 Task: Look for space in Kuala Terengganu, Malaysia from 6th September, 2023 to 10th September, 2023 for 1 adult in price range Rs.9000 to Rs.17000. Place can be private room with 1  bedroom having 1 bed and 1 bathroom. Property type can be house, flat, guest house, hotel. Booking option can be shelf check-in. Required host language is English.
Action: Mouse moved to (479, 98)
Screenshot: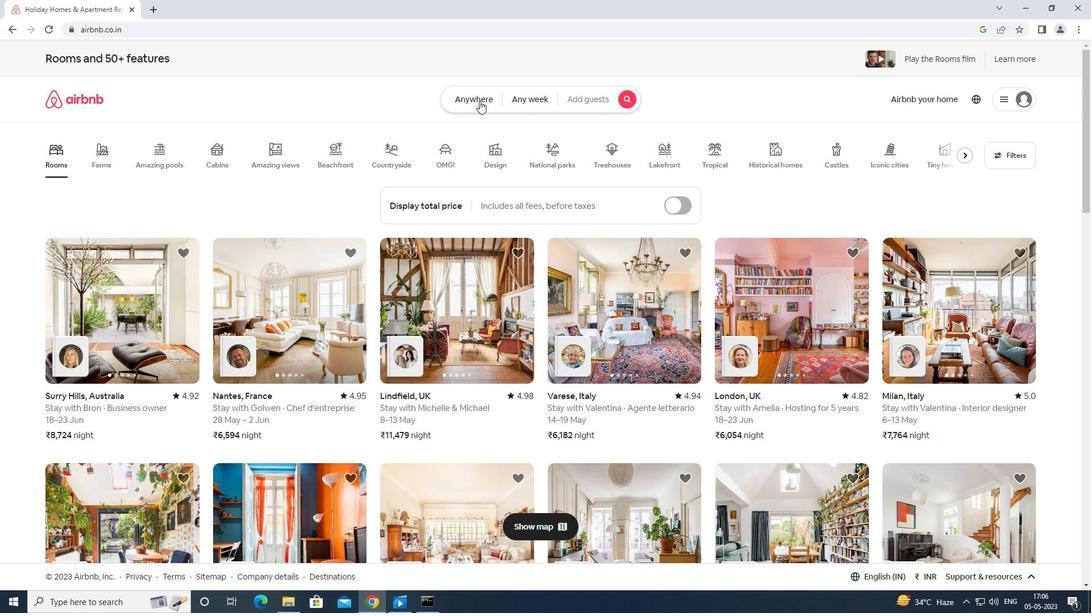 
Action: Mouse pressed left at (479, 98)
Screenshot: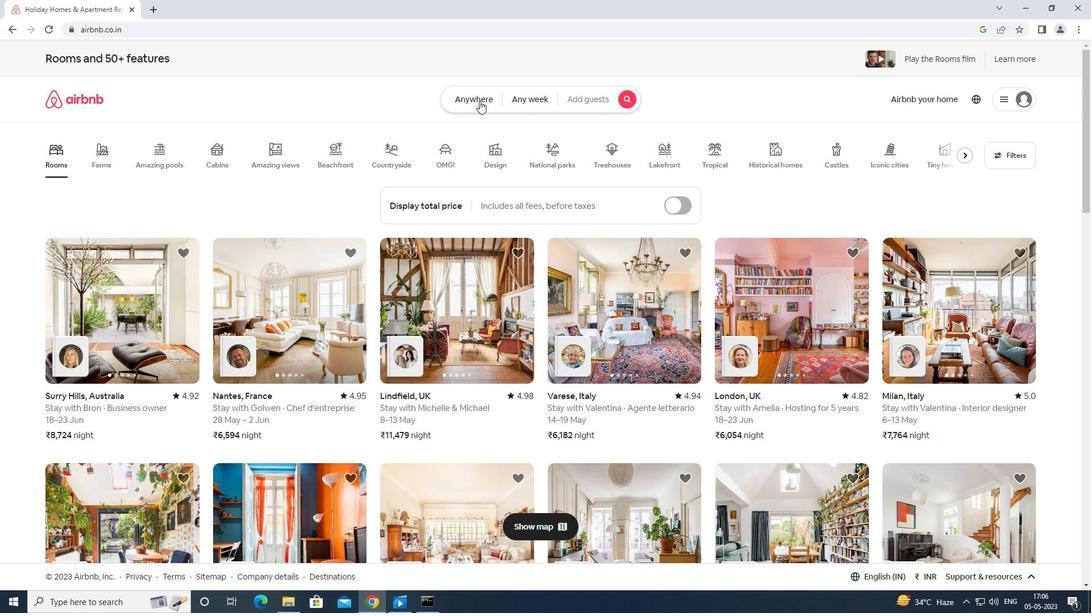 
Action: Mouse moved to (438, 148)
Screenshot: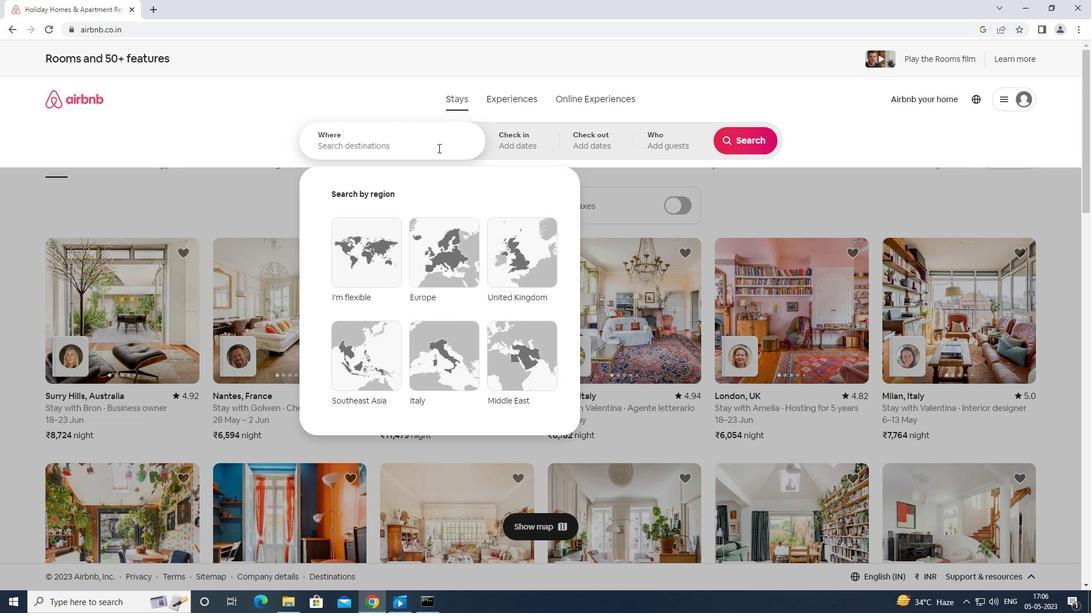 
Action: Mouse pressed left at (438, 148)
Screenshot: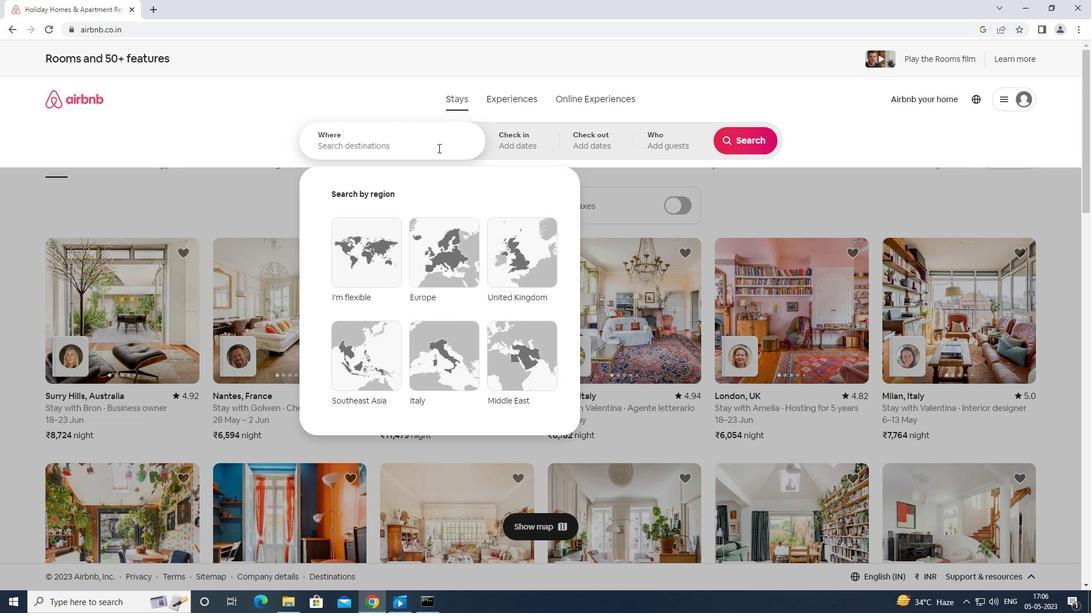 
Action: Mouse moved to (434, 141)
Screenshot: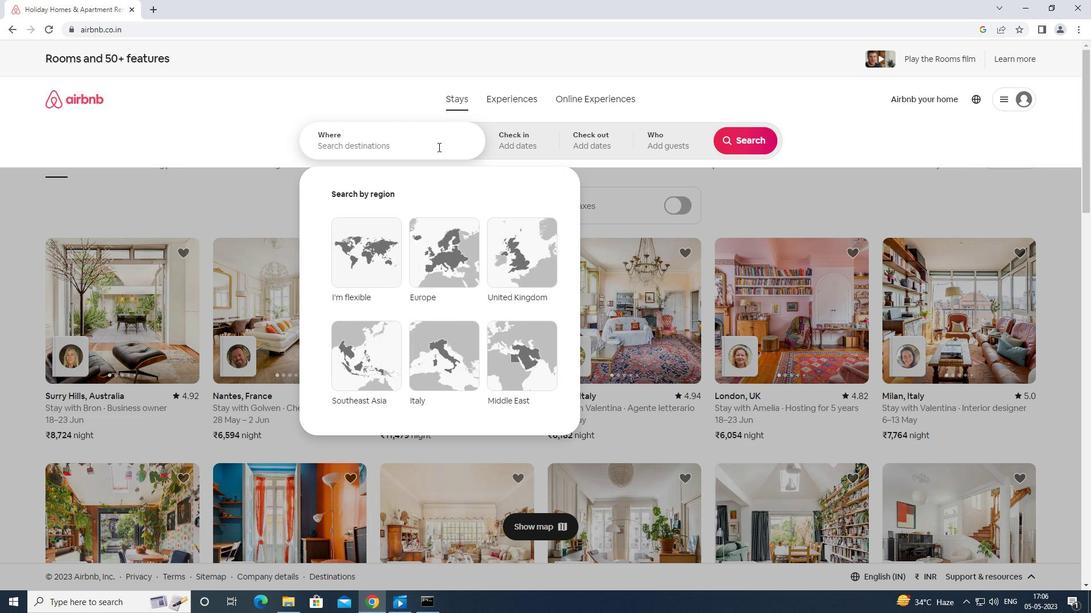
Action: Key pressed <Key.caps_lock>kuala<Key.space>terengguany<Key.backspace>u<Key.space>malaysia<Key.enter>
Screenshot: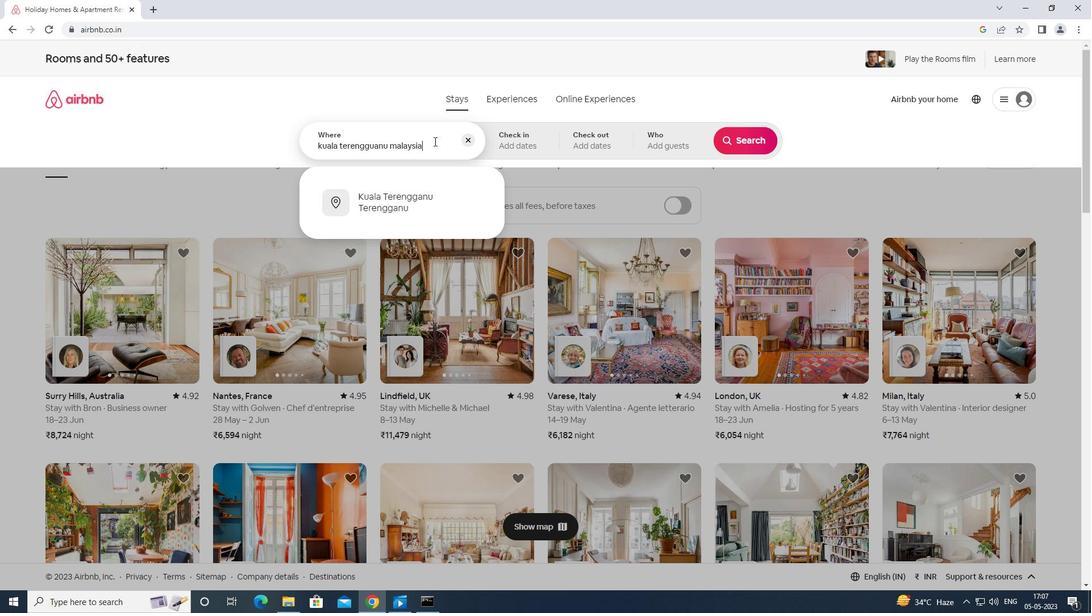 
Action: Mouse moved to (742, 234)
Screenshot: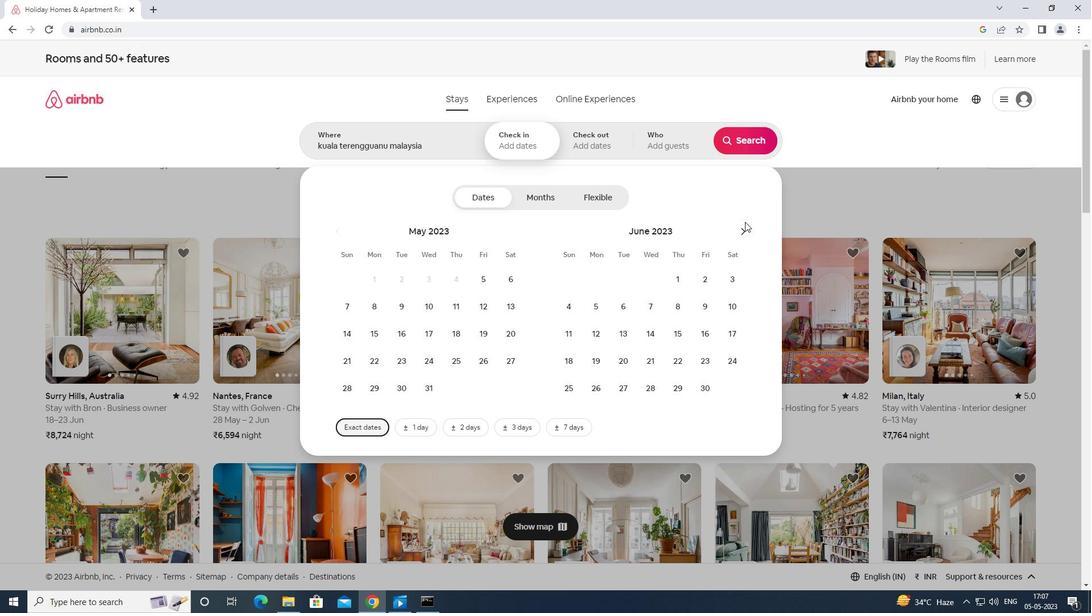 
Action: Mouse pressed left at (742, 234)
Screenshot: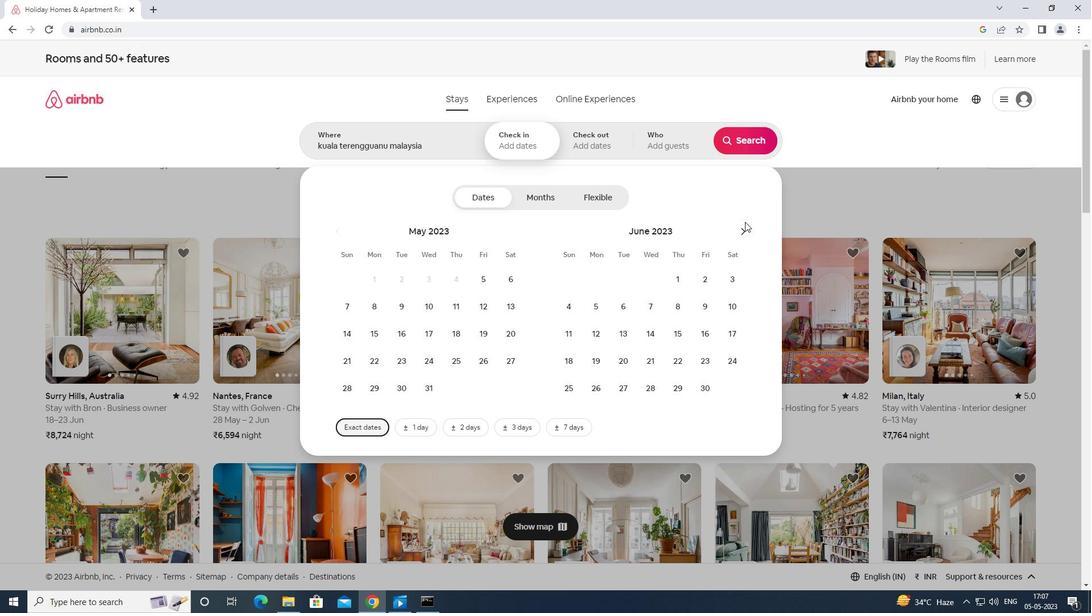 
Action: Mouse moved to (740, 235)
Screenshot: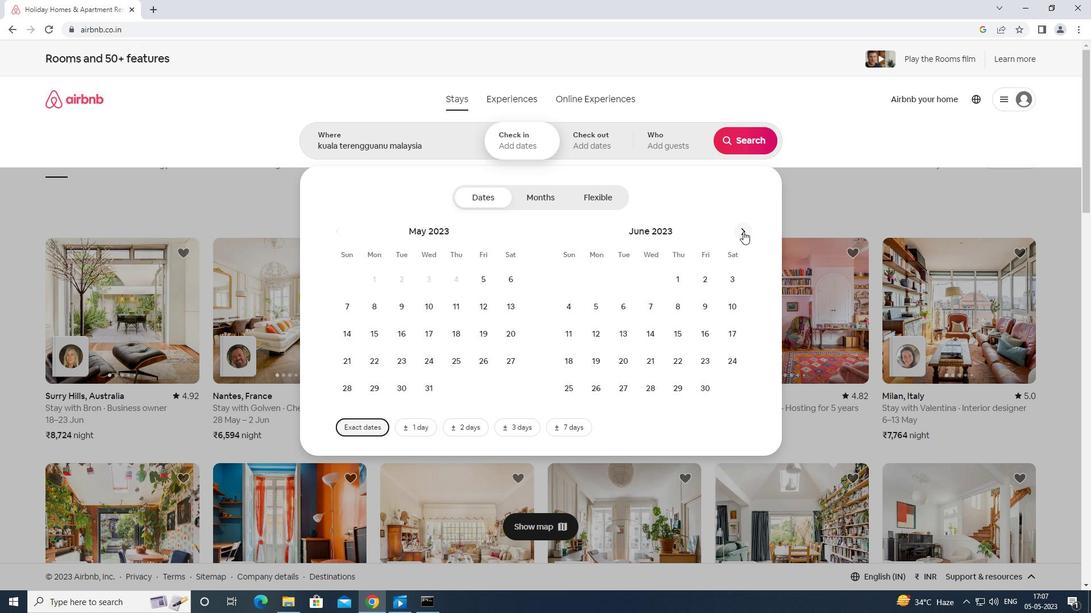 
Action: Mouse pressed left at (740, 235)
Screenshot: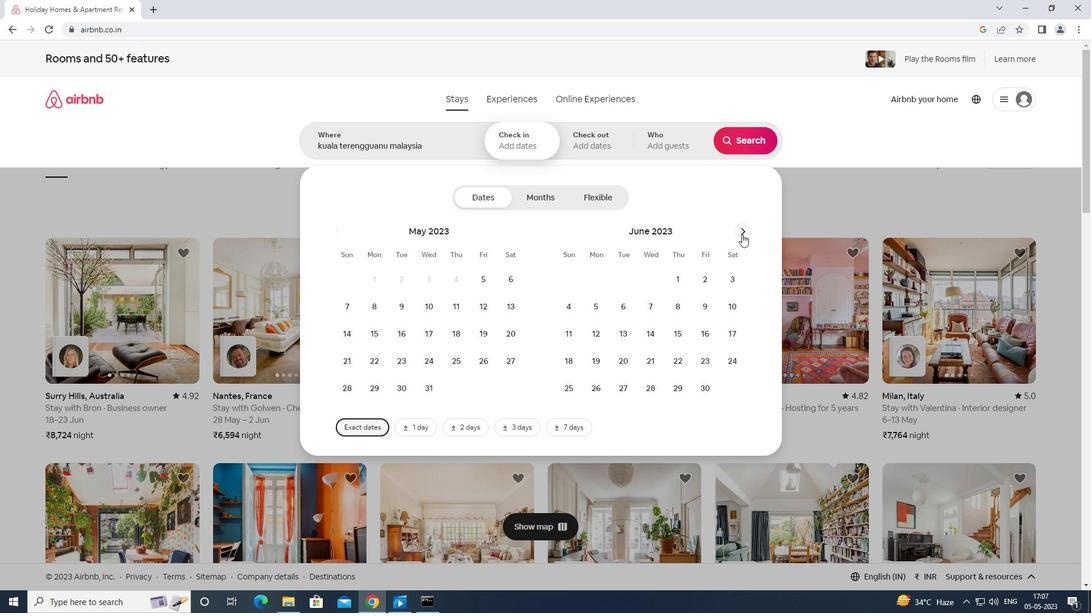 
Action: Mouse moved to (740, 233)
Screenshot: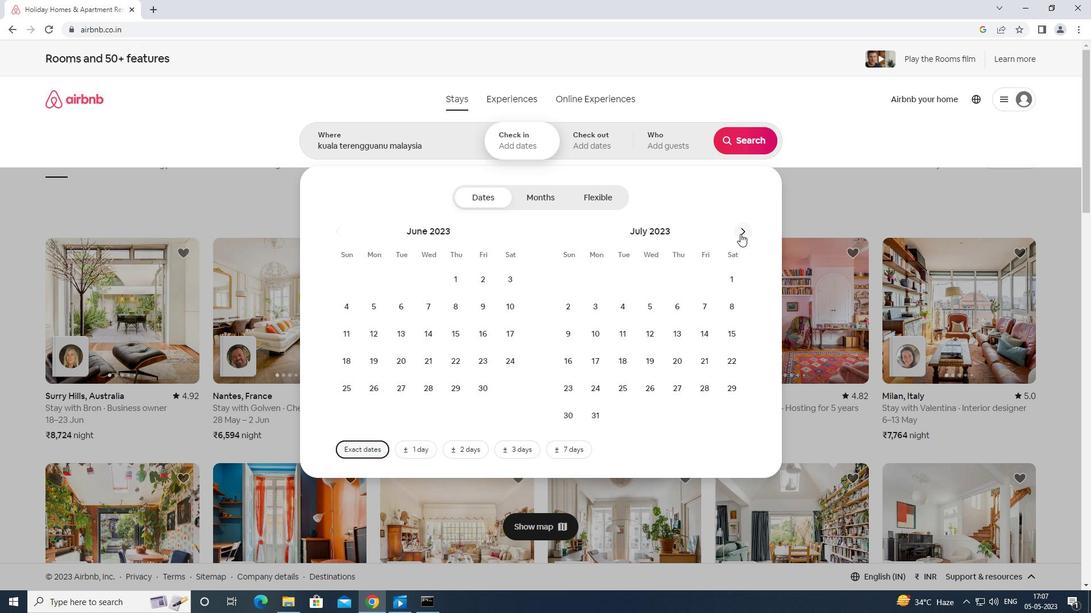 
Action: Mouse pressed left at (740, 233)
Screenshot: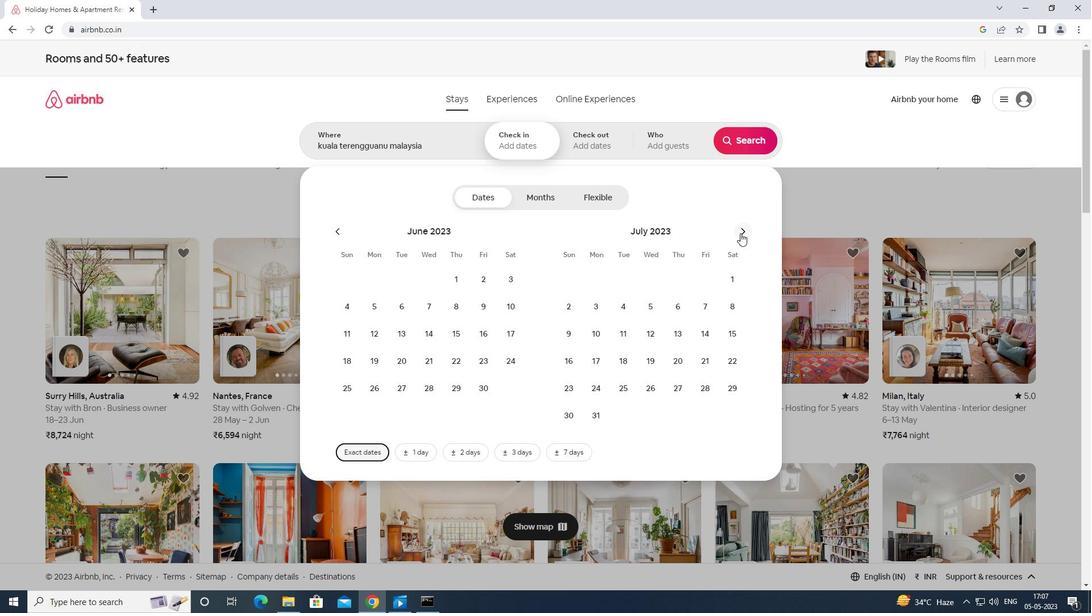 
Action: Mouse moved to (741, 232)
Screenshot: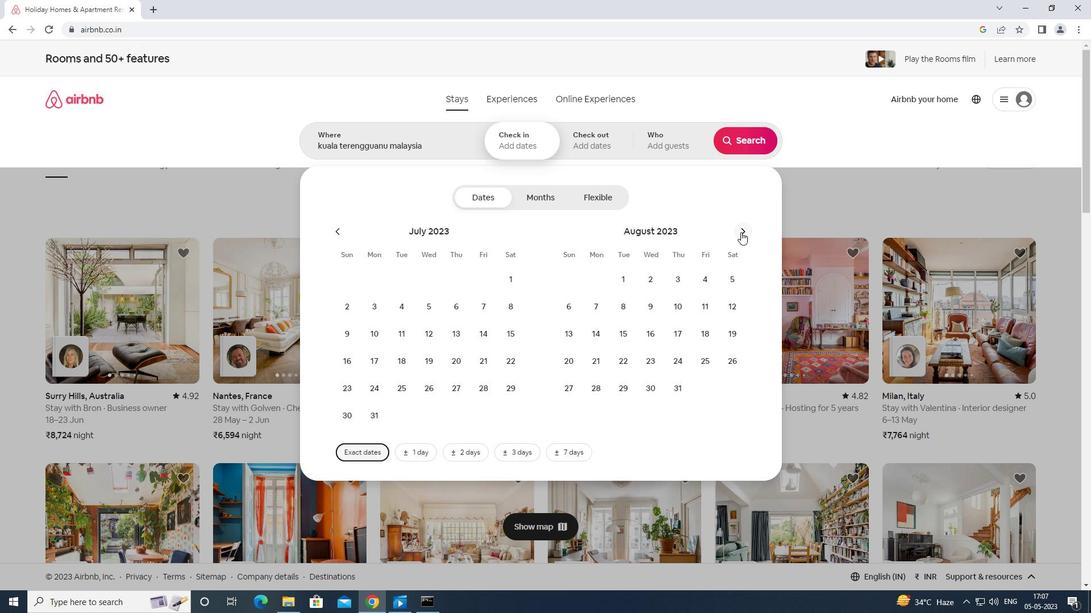 
Action: Mouse pressed left at (741, 232)
Screenshot: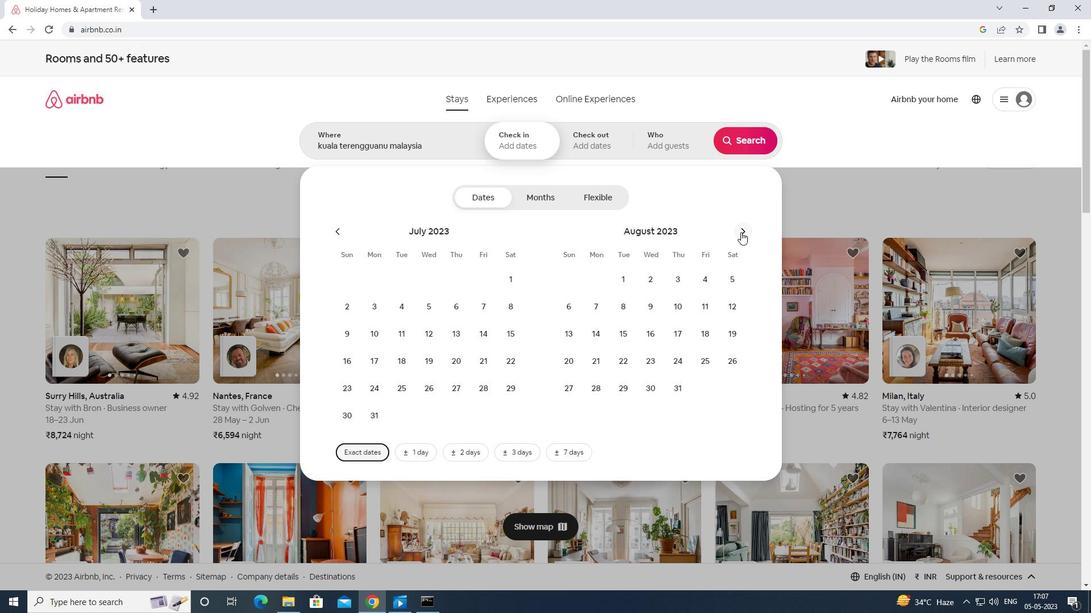 
Action: Mouse moved to (651, 305)
Screenshot: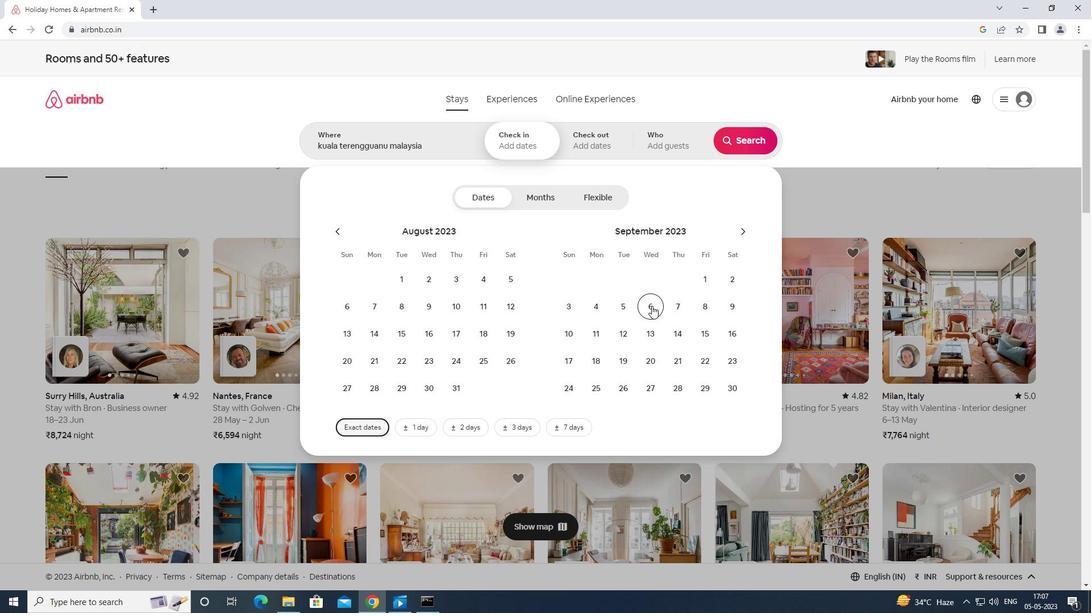 
Action: Mouse pressed left at (651, 305)
Screenshot: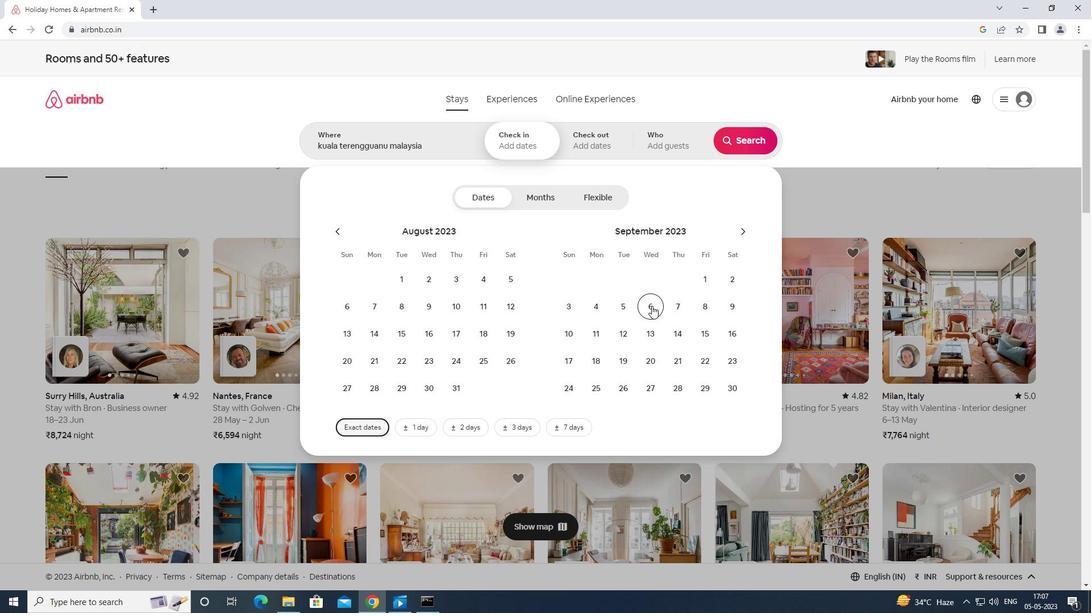 
Action: Mouse moved to (576, 326)
Screenshot: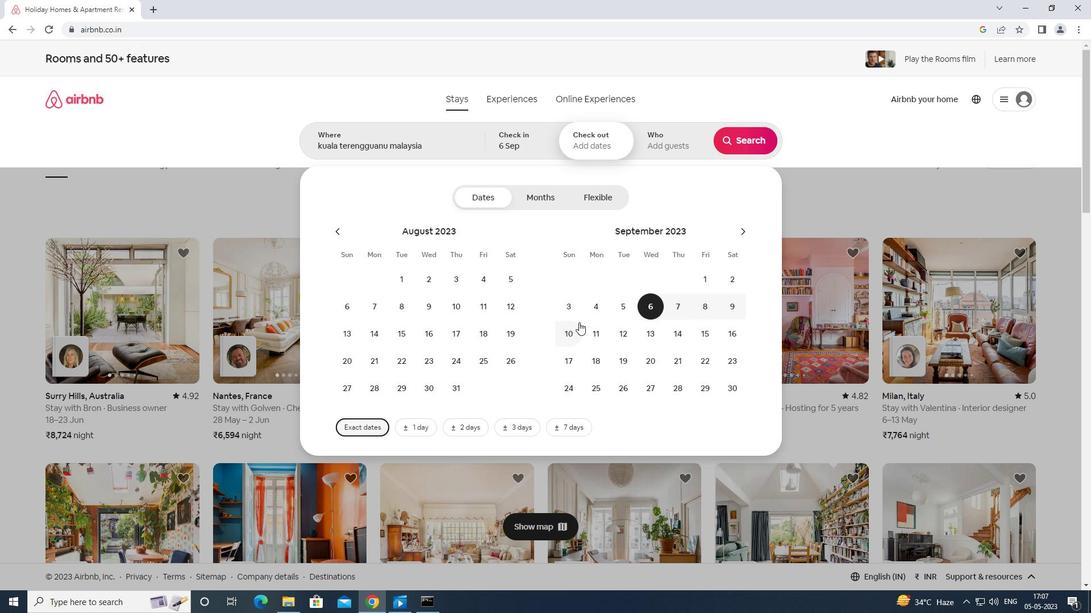 
Action: Mouse pressed left at (576, 326)
Screenshot: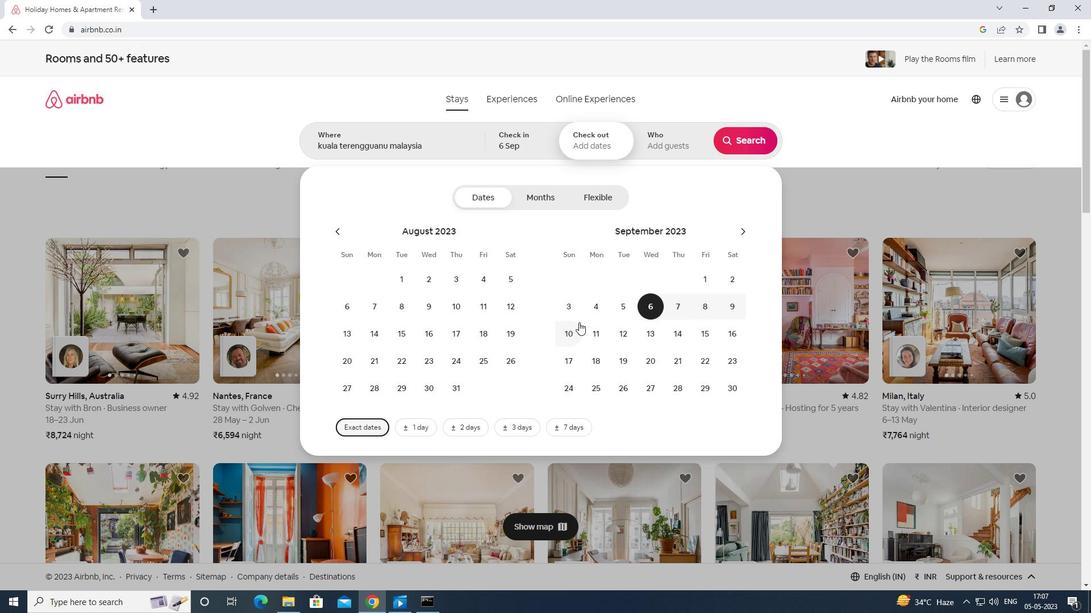 
Action: Mouse moved to (676, 144)
Screenshot: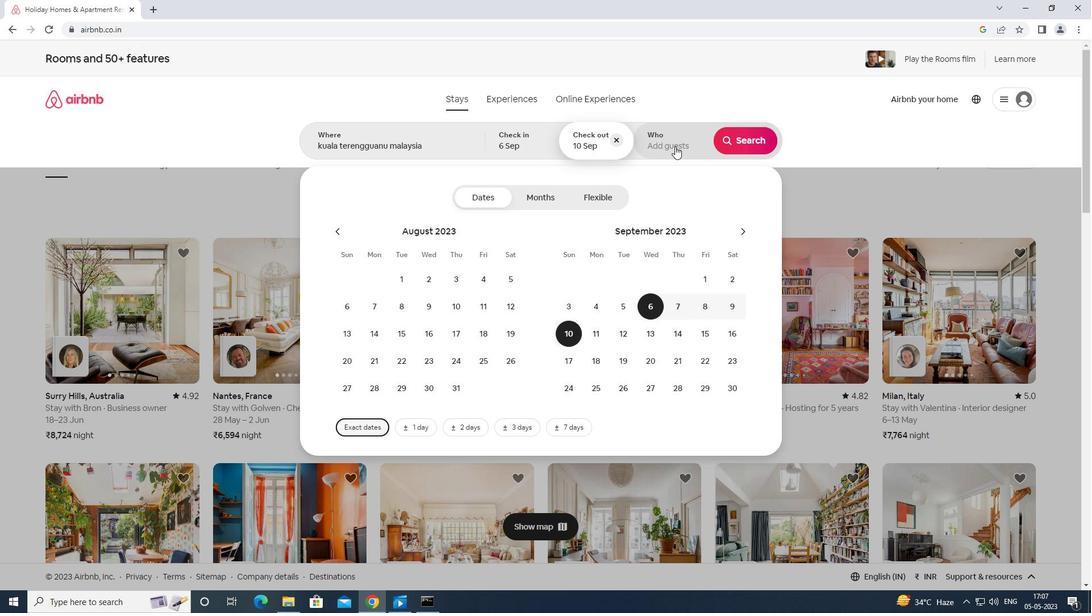 
Action: Mouse pressed left at (676, 144)
Screenshot: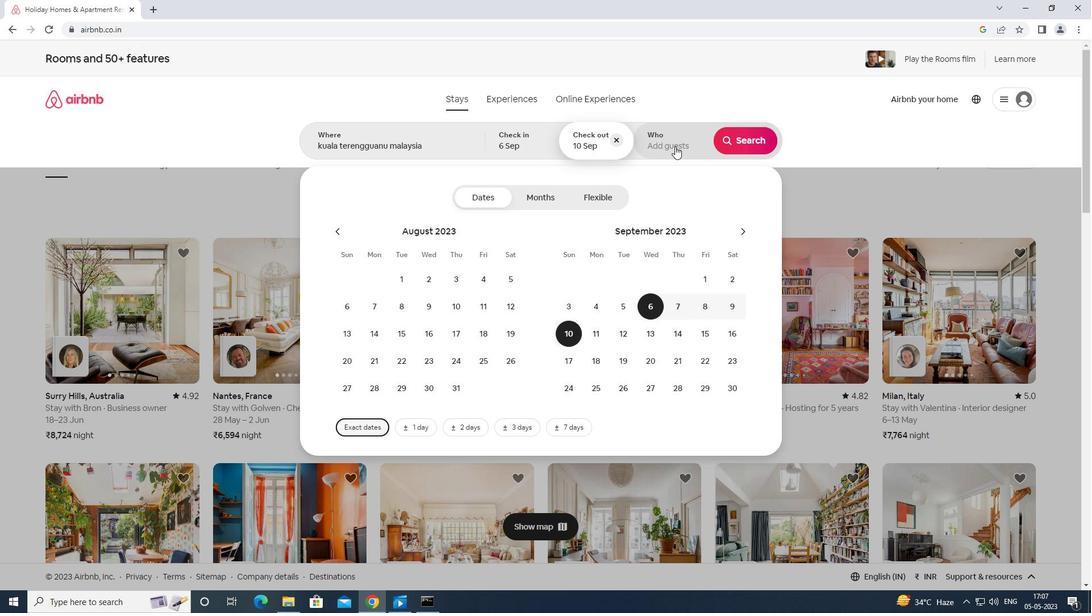 
Action: Mouse moved to (749, 200)
Screenshot: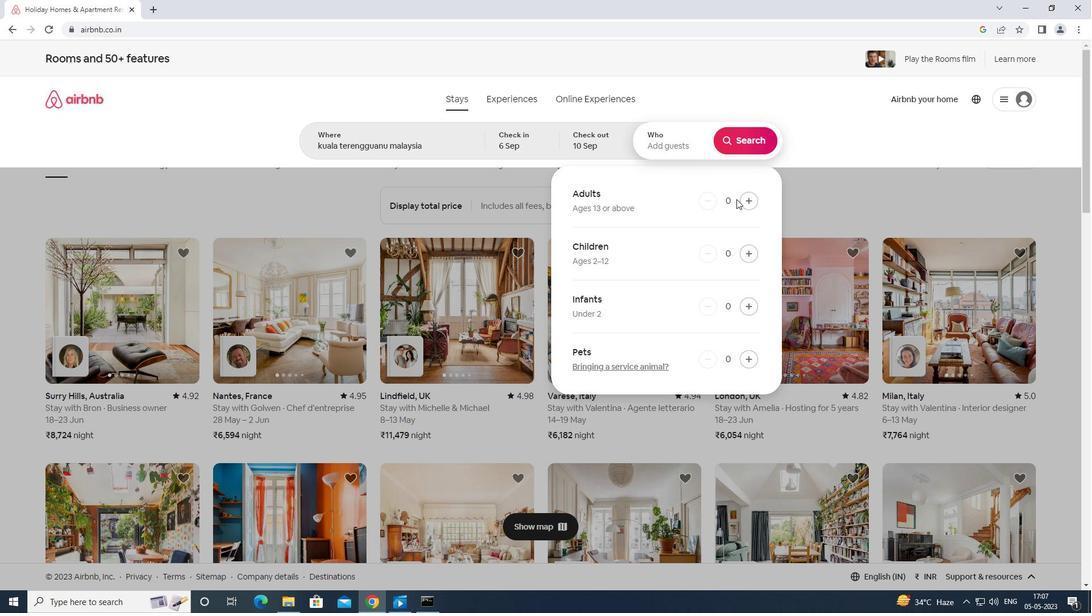 
Action: Mouse pressed left at (749, 200)
Screenshot: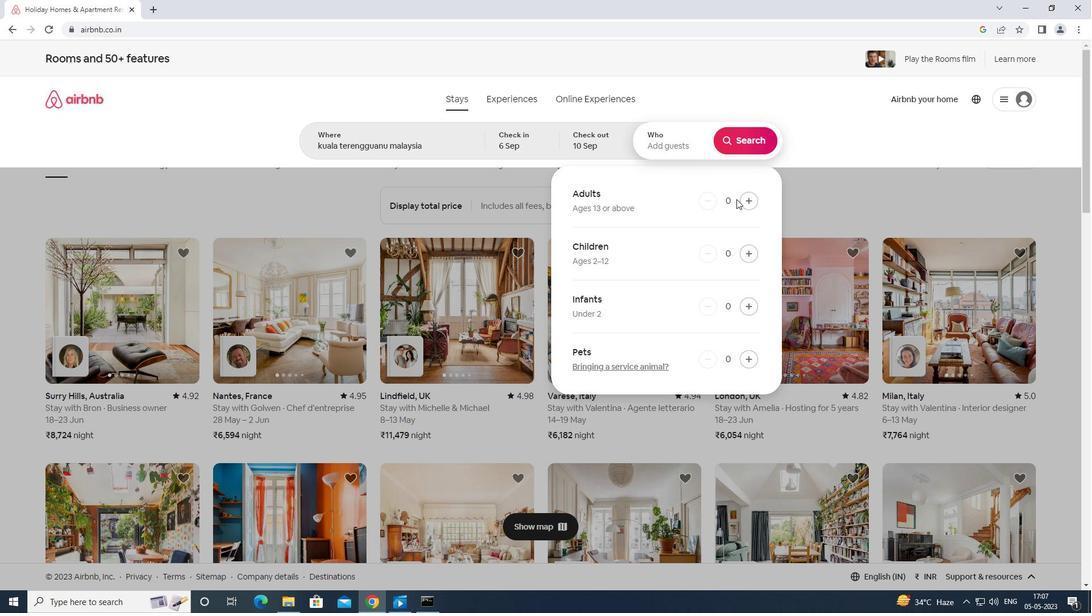 
Action: Mouse moved to (754, 140)
Screenshot: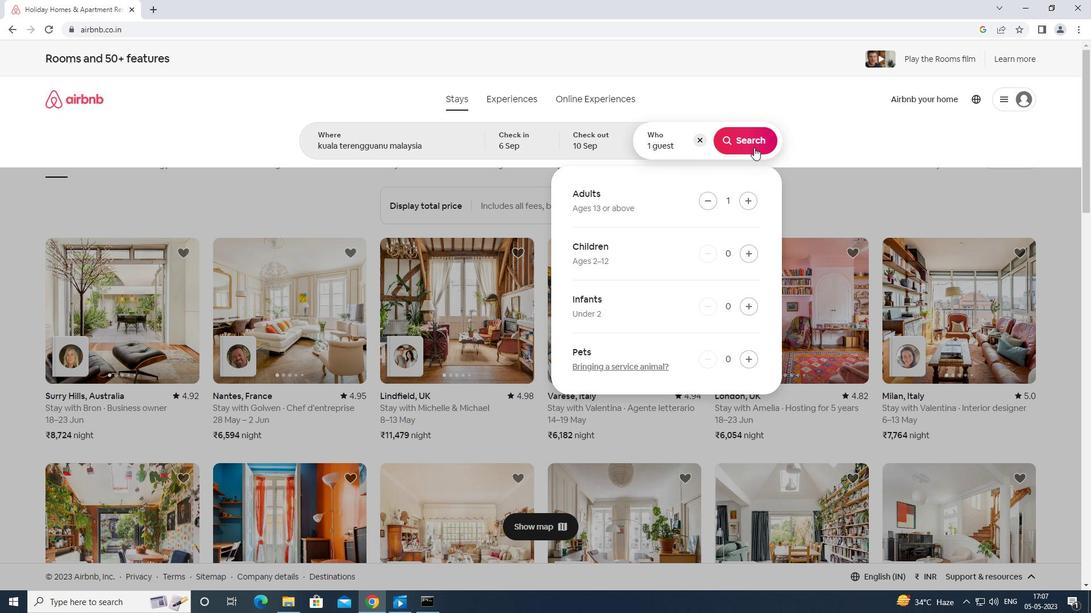 
Action: Mouse pressed left at (754, 140)
Screenshot: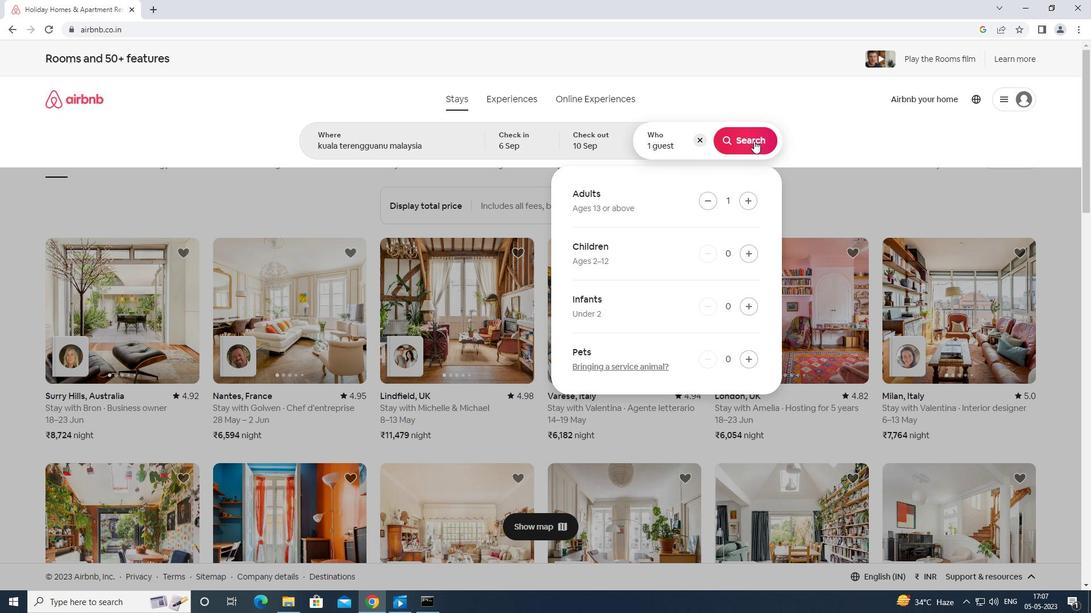 
Action: Mouse moved to (1036, 103)
Screenshot: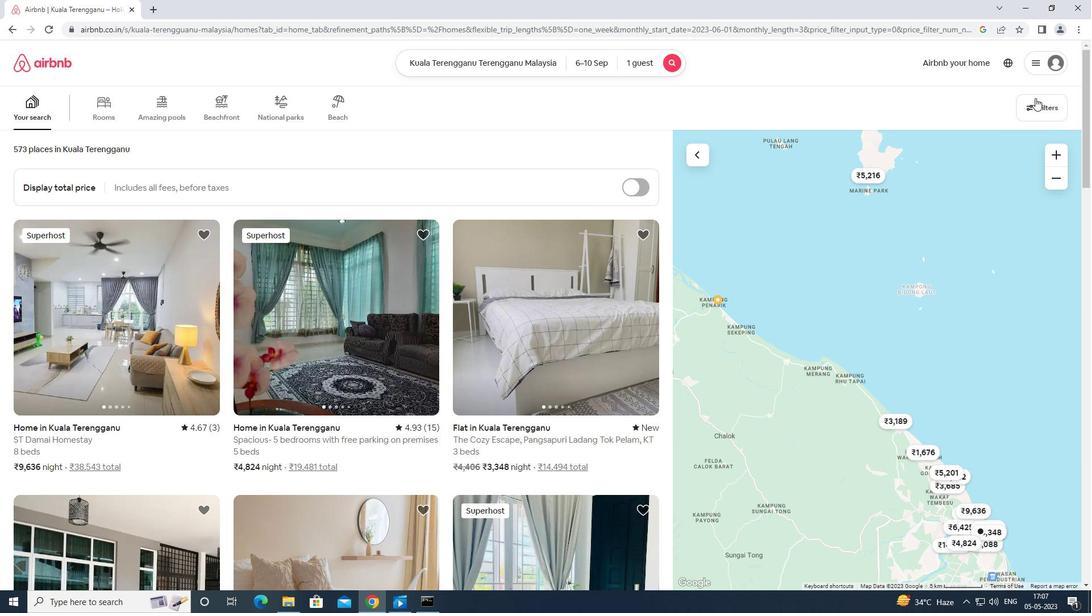 
Action: Mouse pressed left at (1036, 103)
Screenshot: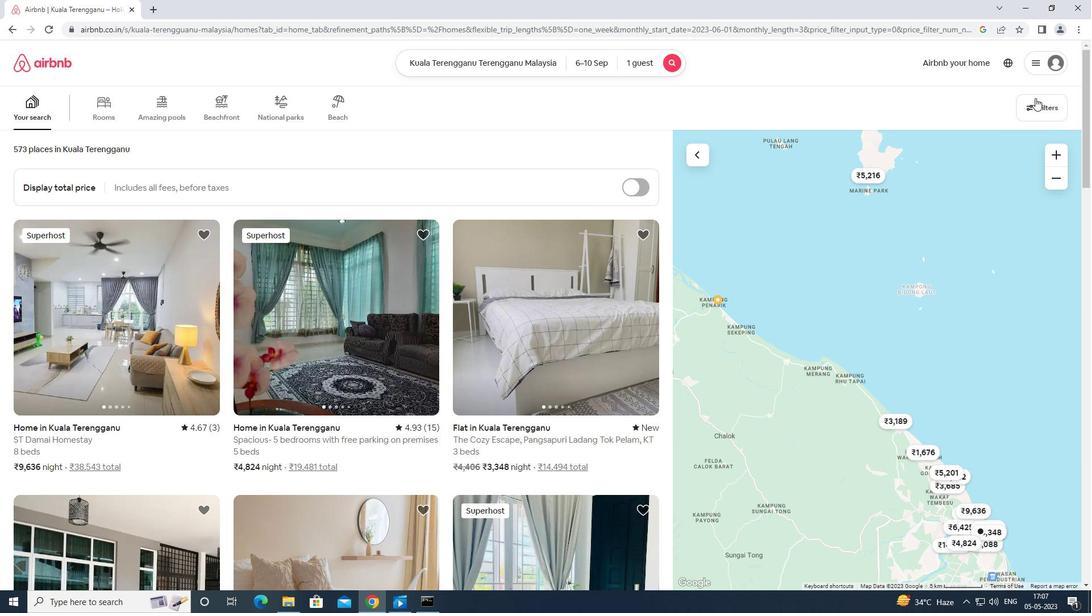 
Action: Mouse moved to (509, 373)
Screenshot: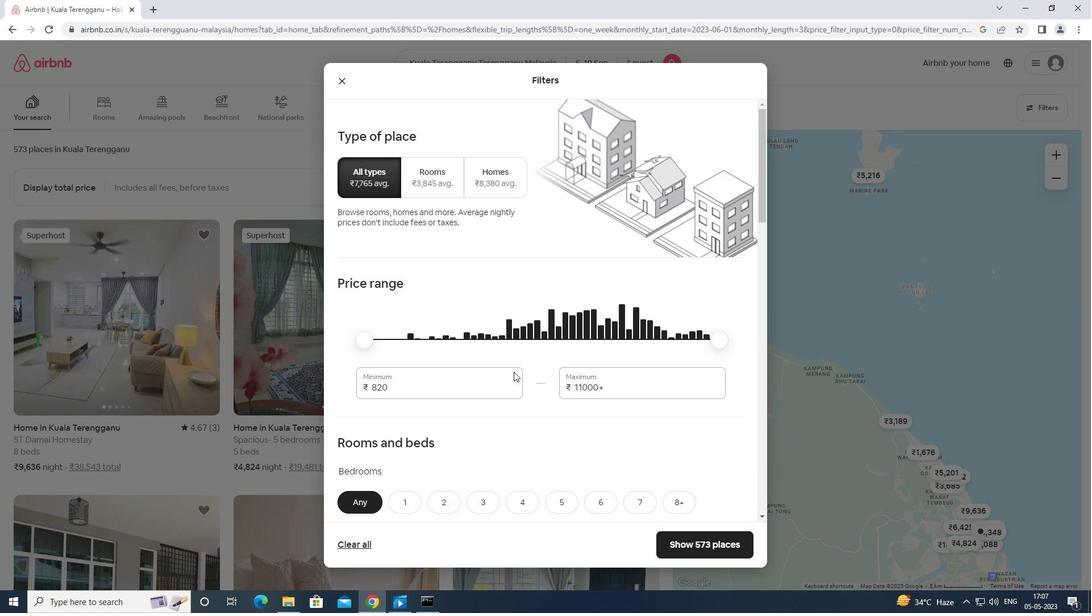 
Action: Mouse pressed left at (509, 373)
Screenshot: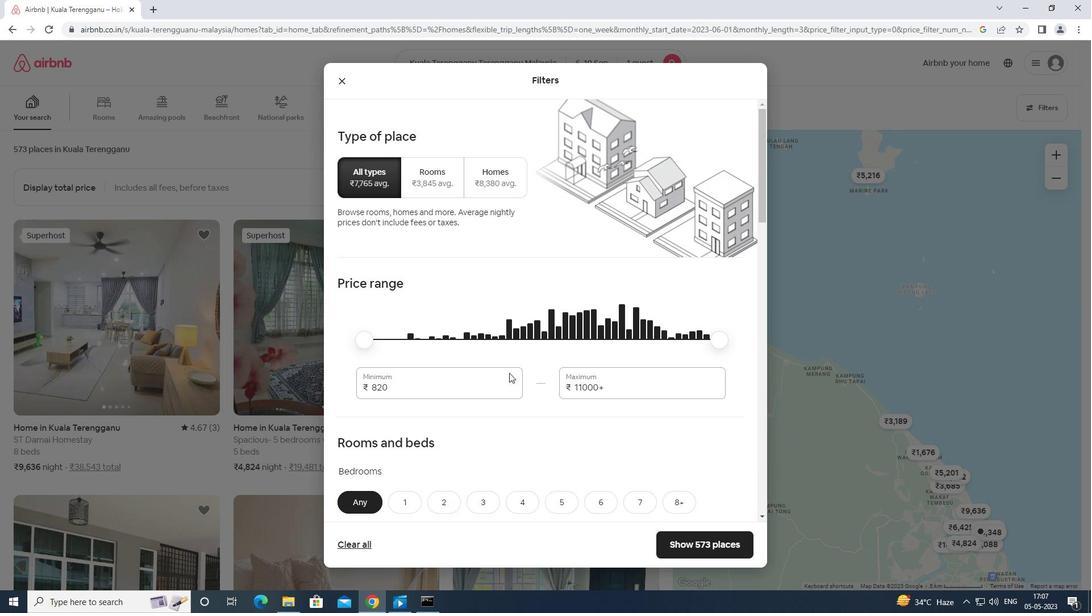 
Action: Mouse moved to (506, 357)
Screenshot: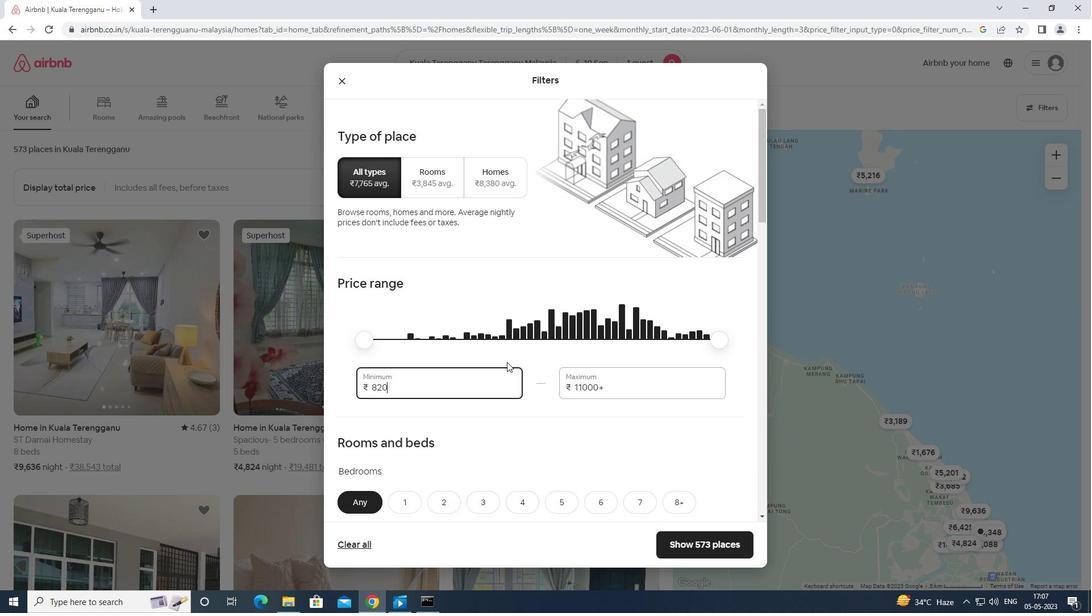 
Action: Key pressed <Key.backspace><Key.backspace><Key.backspace>900
Screenshot: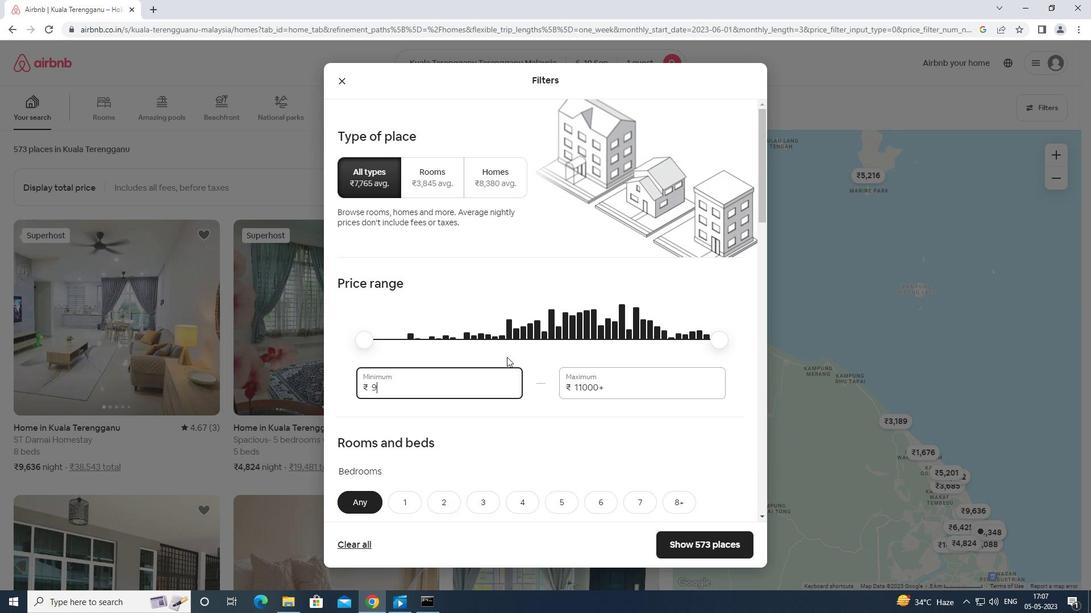 
Action: Mouse moved to (508, 356)
Screenshot: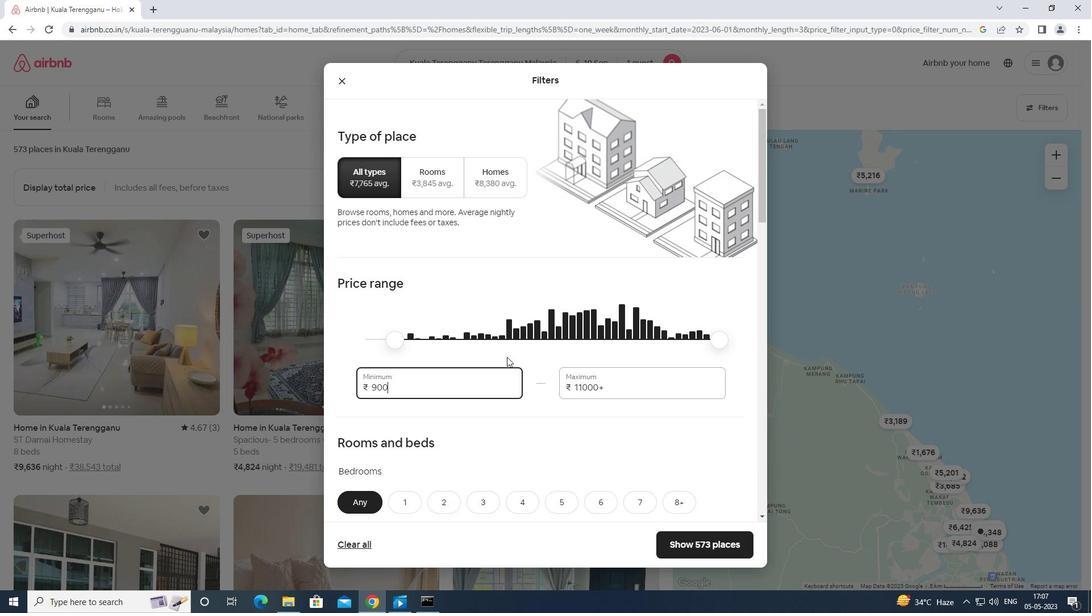 
Action: Key pressed 0
Screenshot: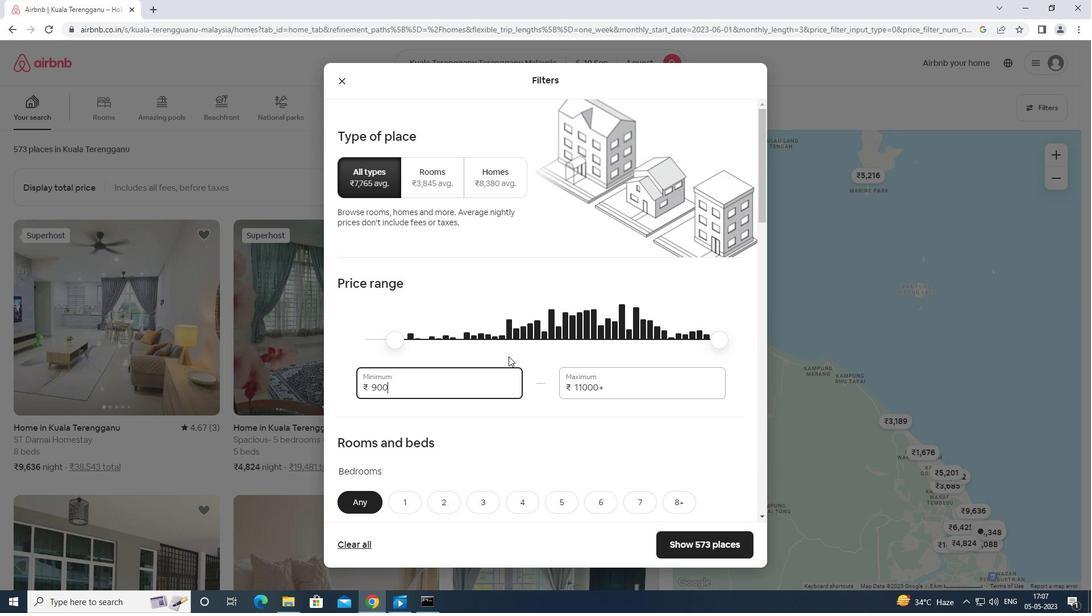 
Action: Mouse moved to (620, 376)
Screenshot: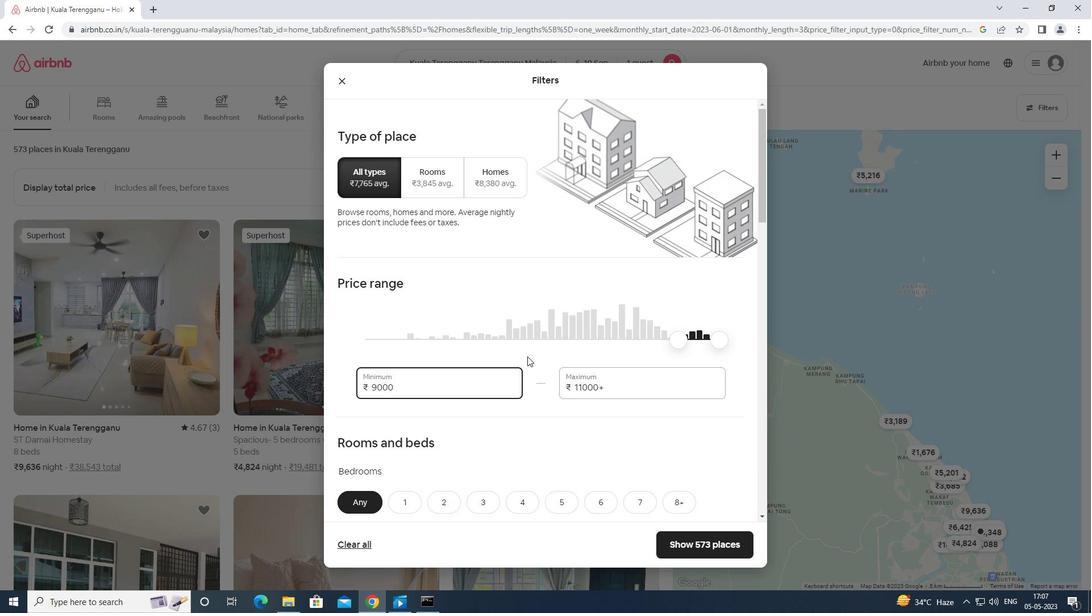 
Action: Mouse pressed left at (620, 376)
Screenshot: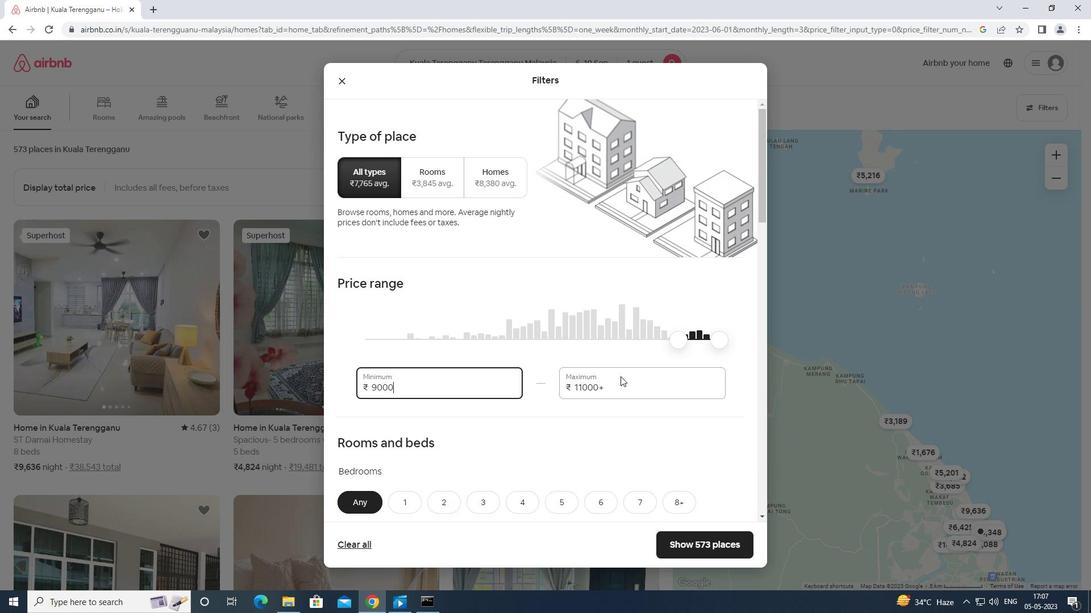 
Action: Key pressed <Key.backspace><Key.backspace><Key.backspace><Key.backspace><Key.backspace><Key.backspace><Key.backspace>17000
Screenshot: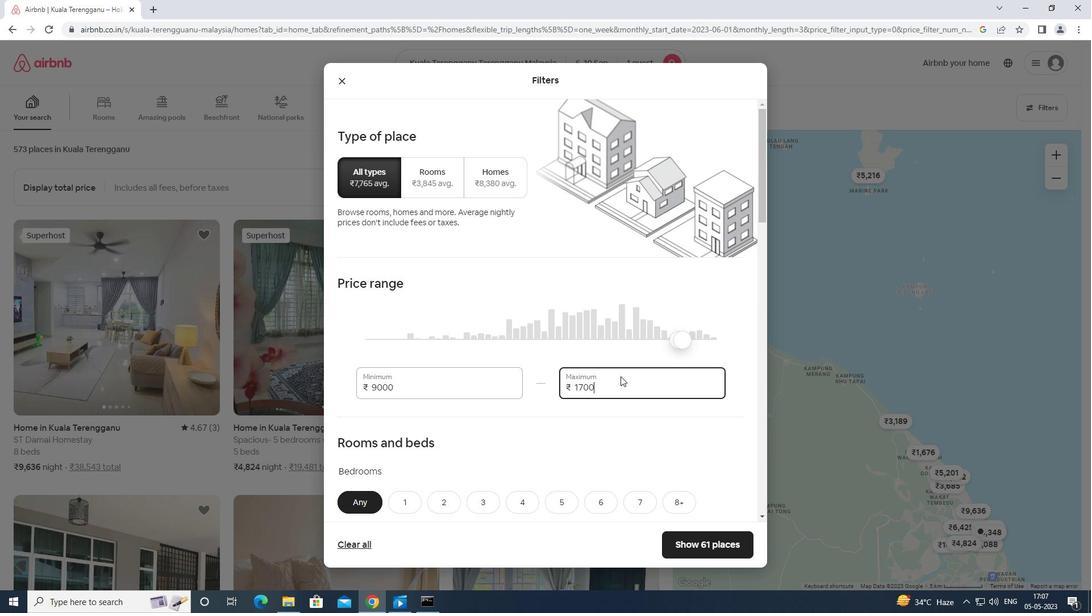
Action: Mouse moved to (613, 381)
Screenshot: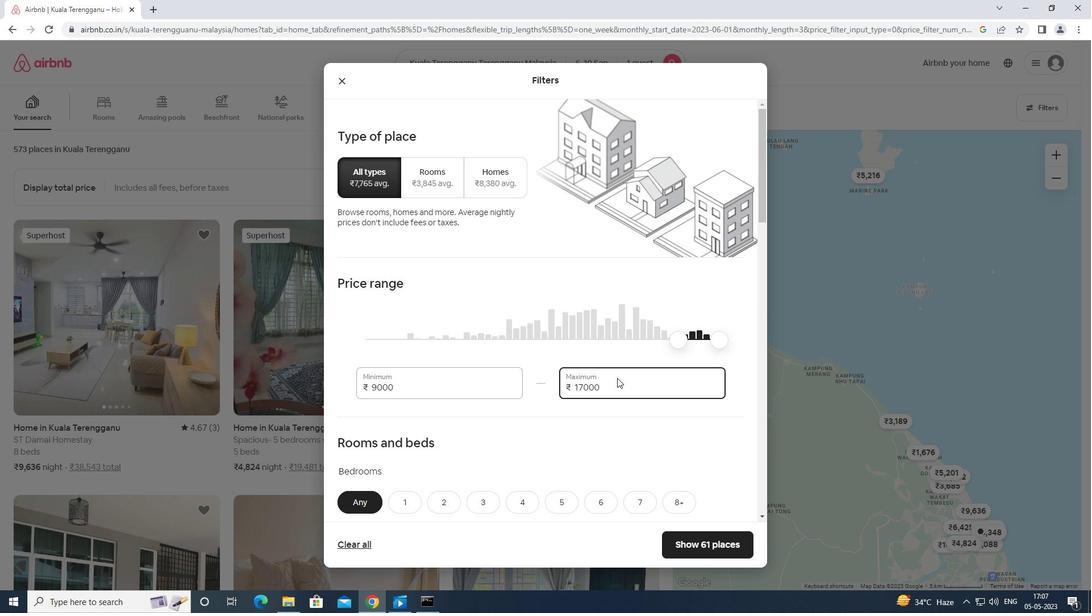
Action: Mouse scrolled (613, 380) with delta (0, 0)
Screenshot: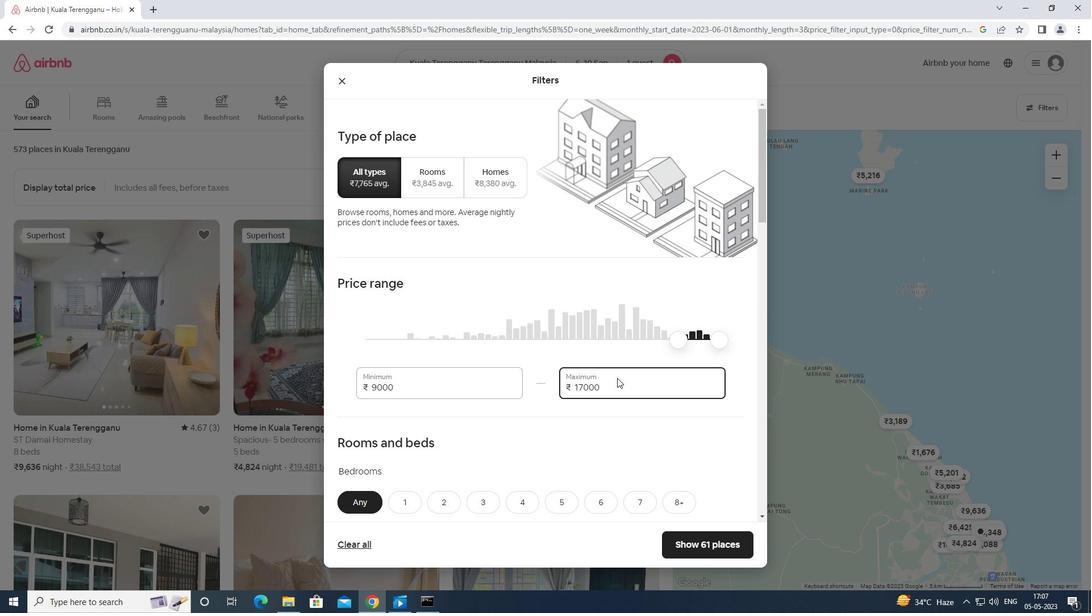 
Action: Mouse moved to (612, 382)
Screenshot: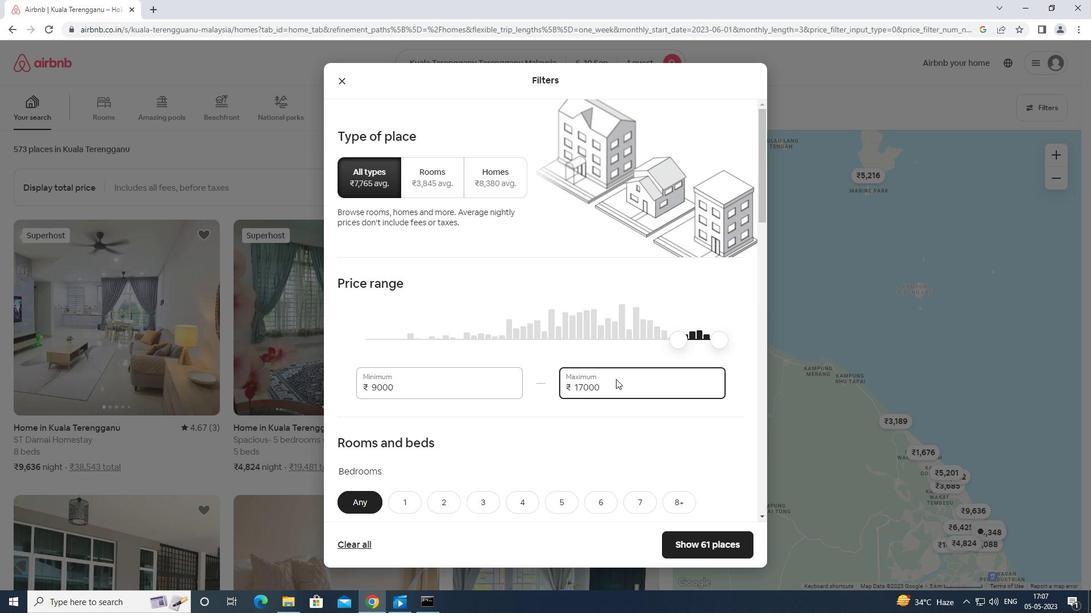 
Action: Mouse scrolled (612, 381) with delta (0, 0)
Screenshot: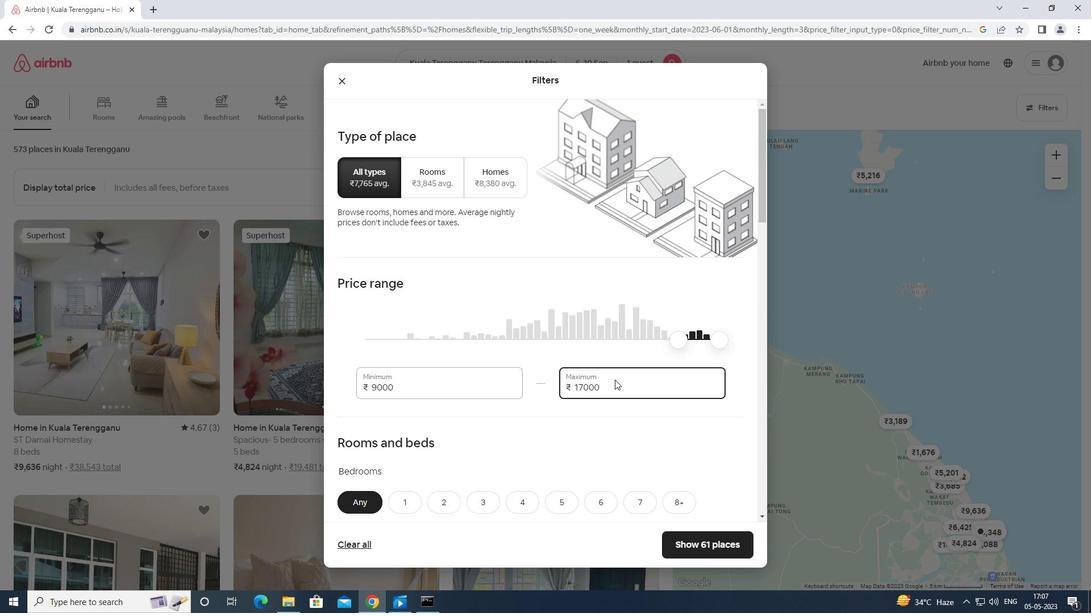 
Action: Mouse moved to (611, 383)
Screenshot: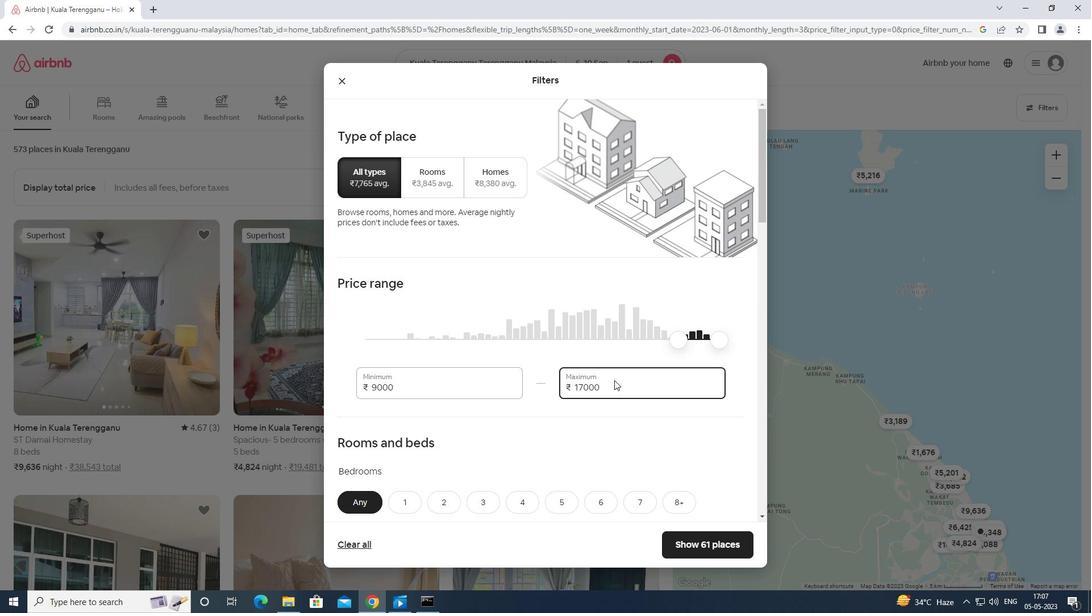 
Action: Mouse scrolled (611, 382) with delta (0, 0)
Screenshot: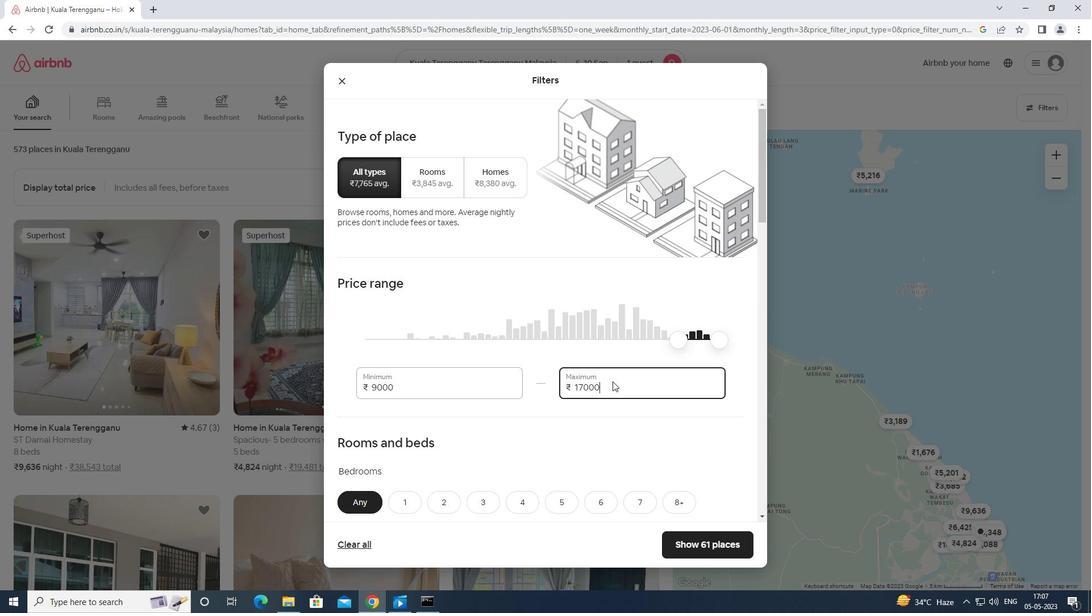 
Action: Mouse moved to (404, 327)
Screenshot: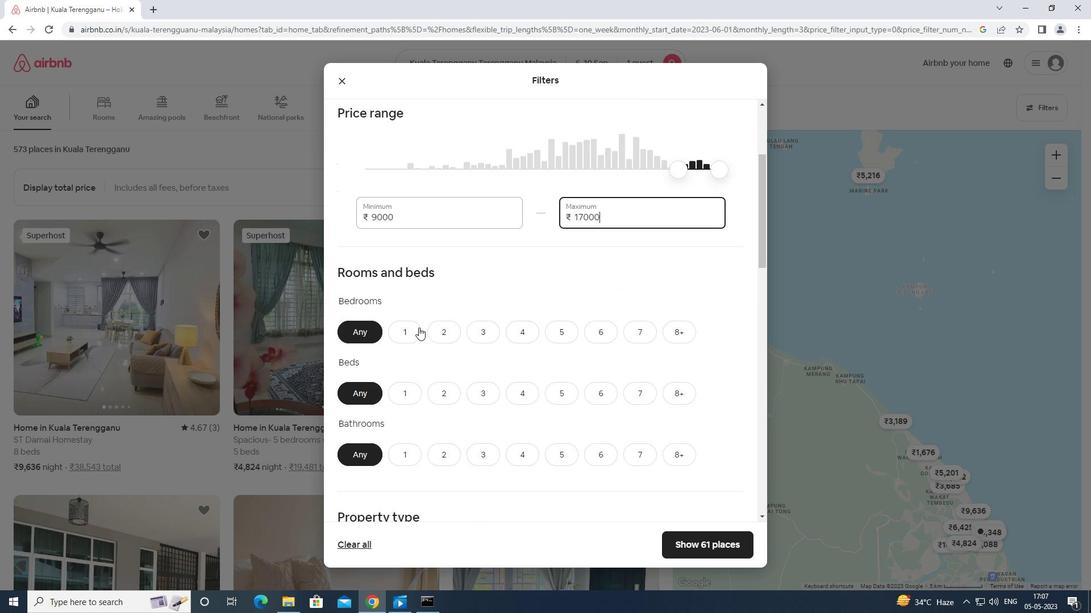 
Action: Mouse pressed left at (404, 327)
Screenshot: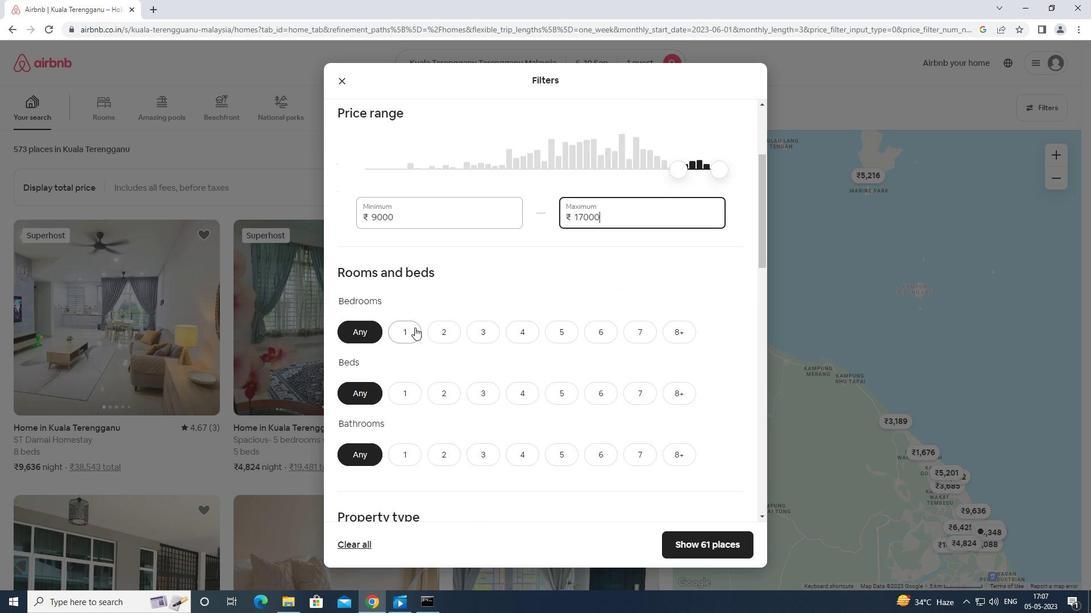 
Action: Mouse moved to (396, 392)
Screenshot: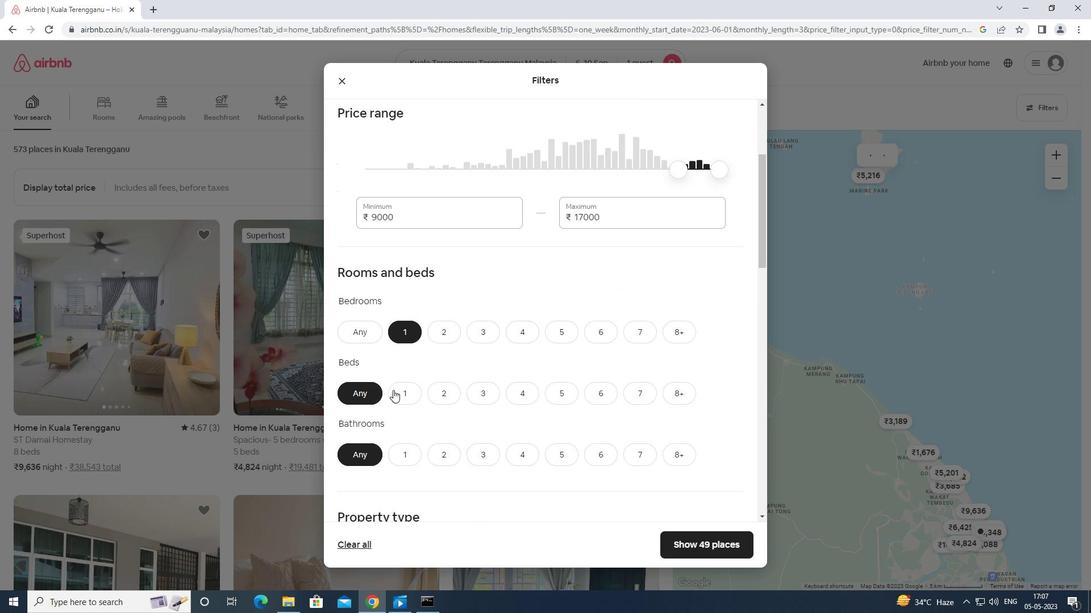 
Action: Mouse pressed left at (396, 392)
Screenshot: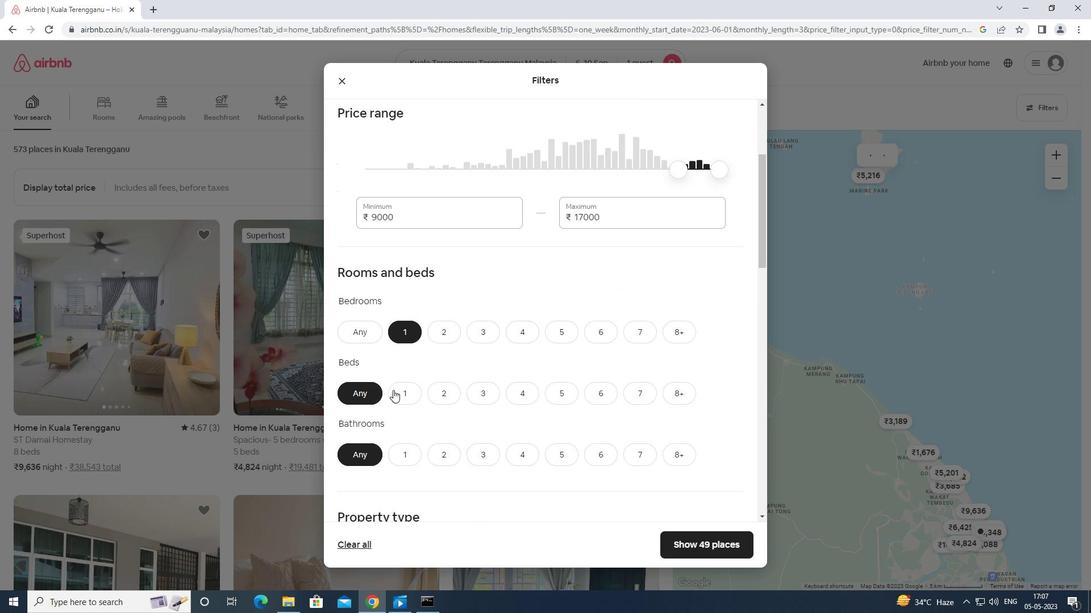 
Action: Mouse moved to (402, 448)
Screenshot: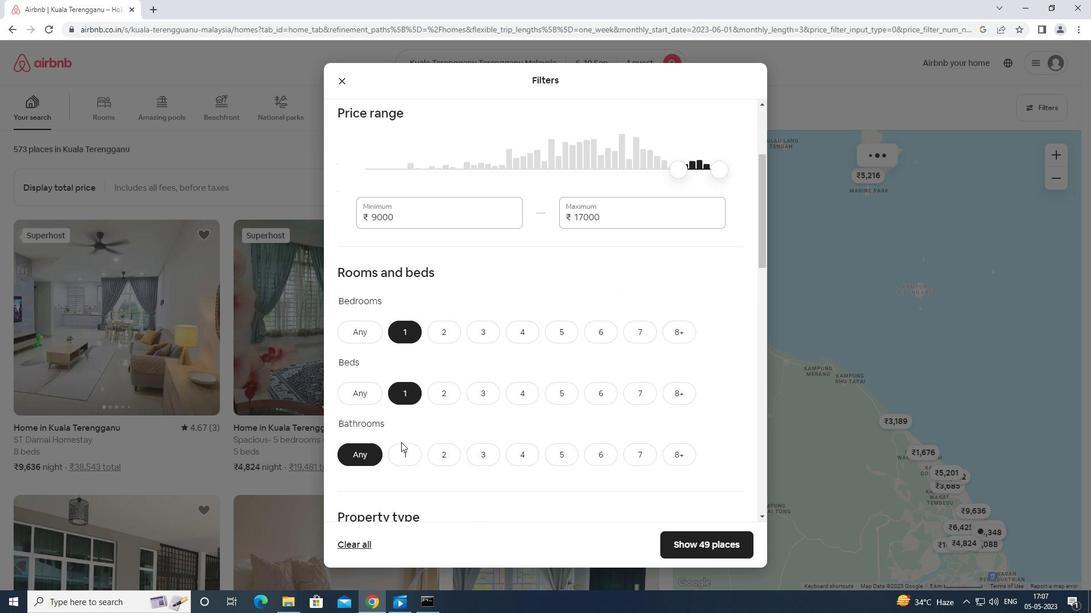 
Action: Mouse pressed left at (402, 448)
Screenshot: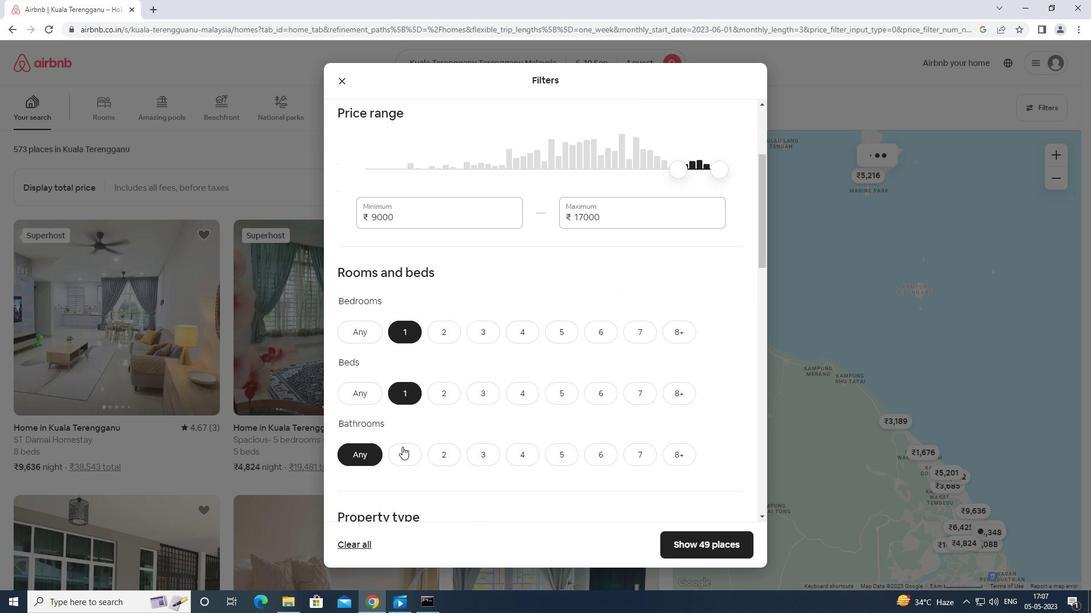 
Action: Mouse moved to (408, 447)
Screenshot: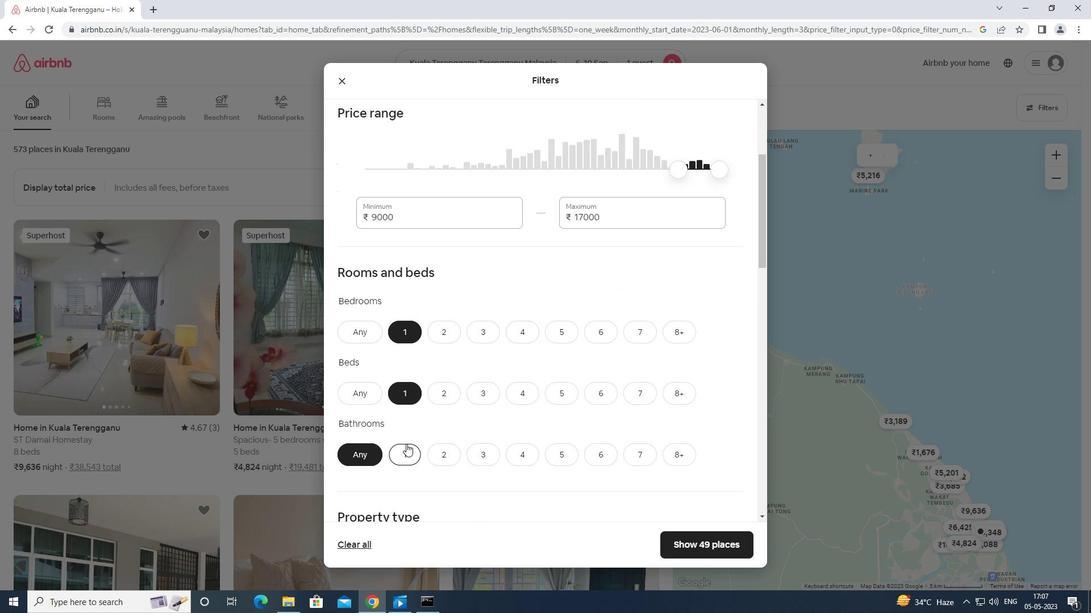 
Action: Mouse scrolled (408, 446) with delta (0, 0)
Screenshot: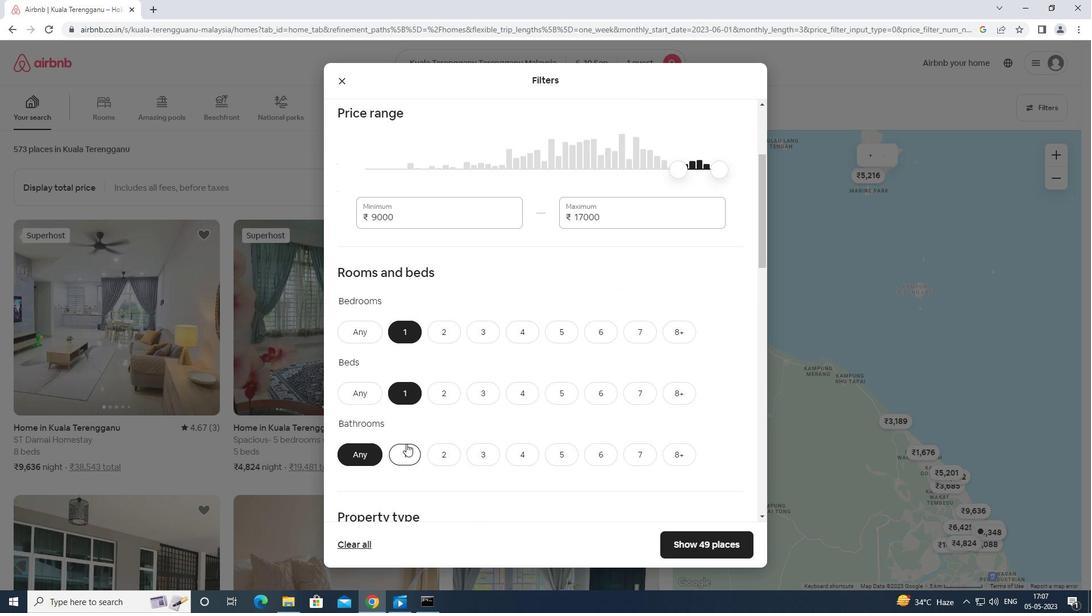 
Action: Mouse moved to (409, 448)
Screenshot: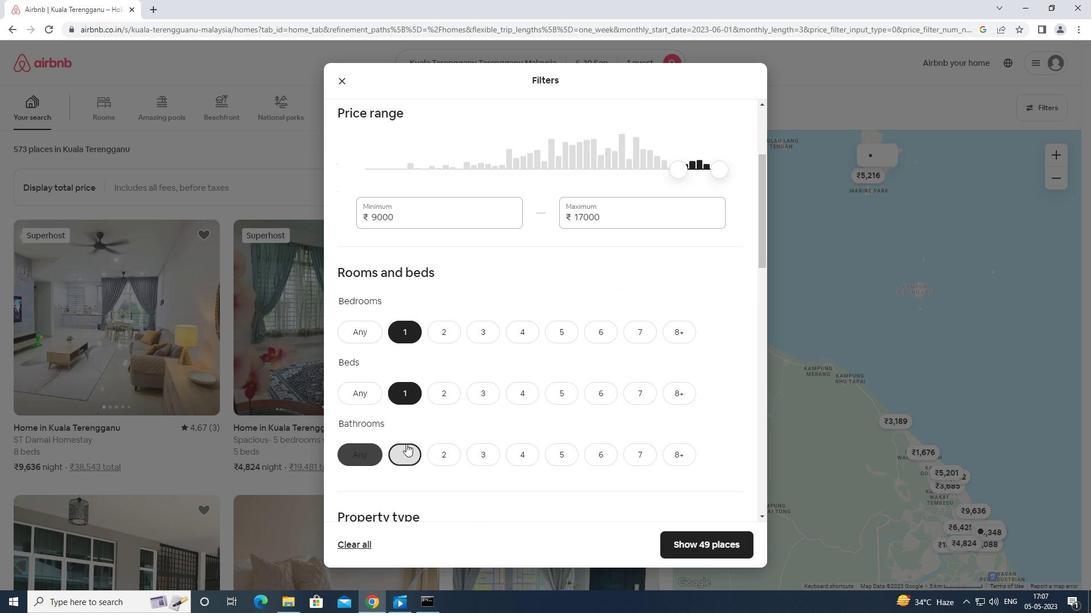 
Action: Mouse scrolled (409, 448) with delta (0, 0)
Screenshot: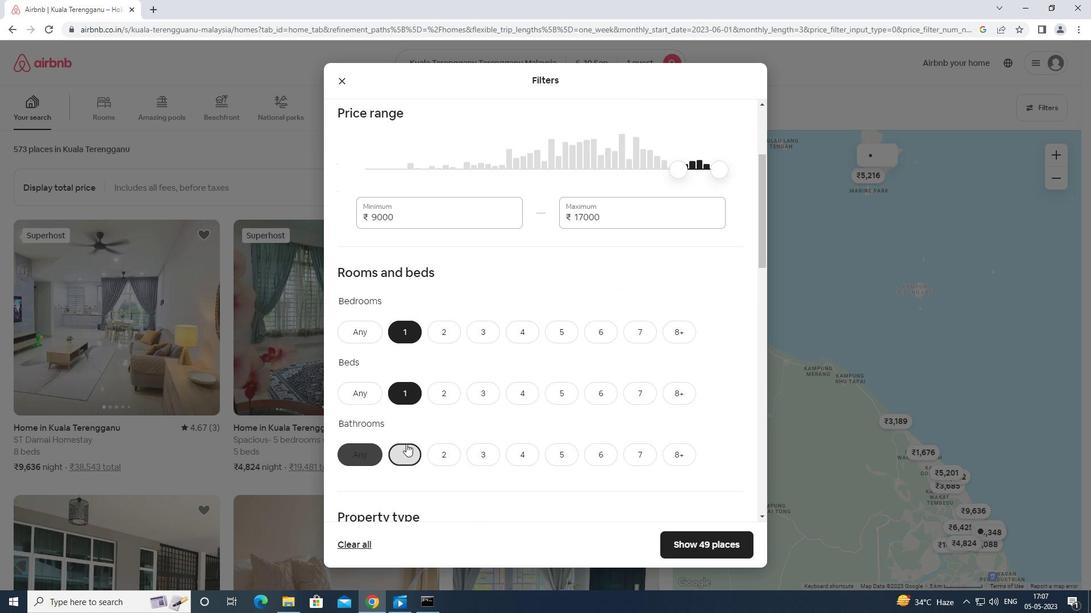 
Action: Mouse scrolled (409, 448) with delta (0, 0)
Screenshot: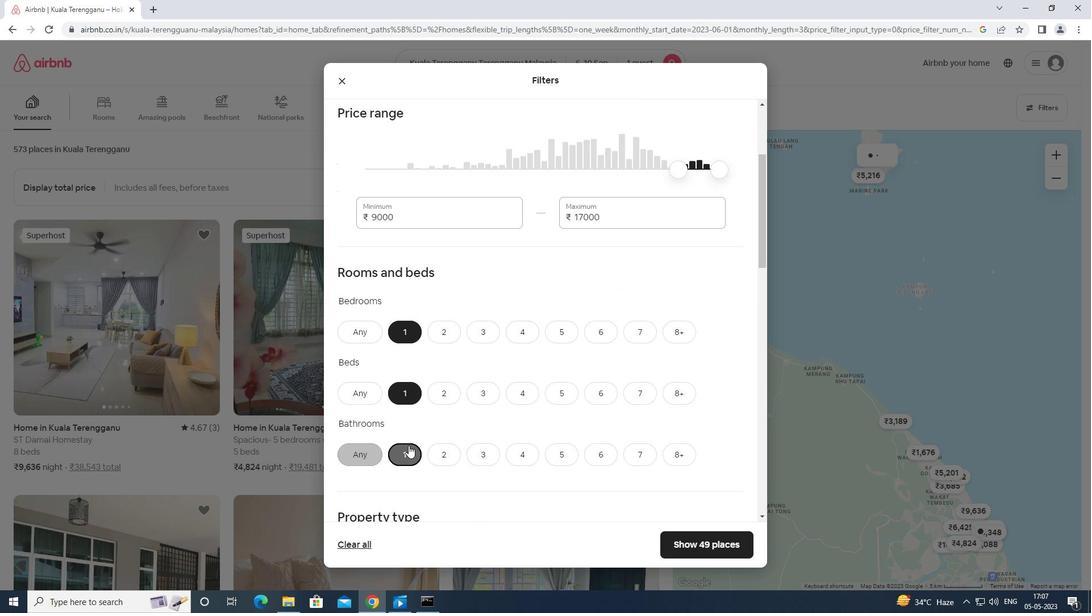 
Action: Mouse moved to (386, 412)
Screenshot: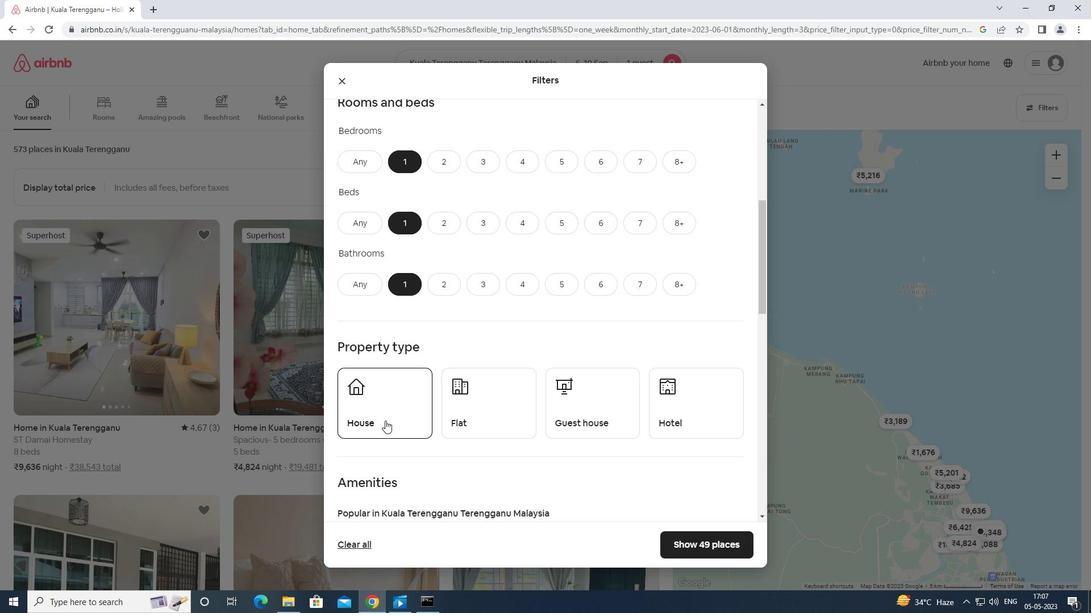
Action: Mouse pressed left at (386, 412)
Screenshot: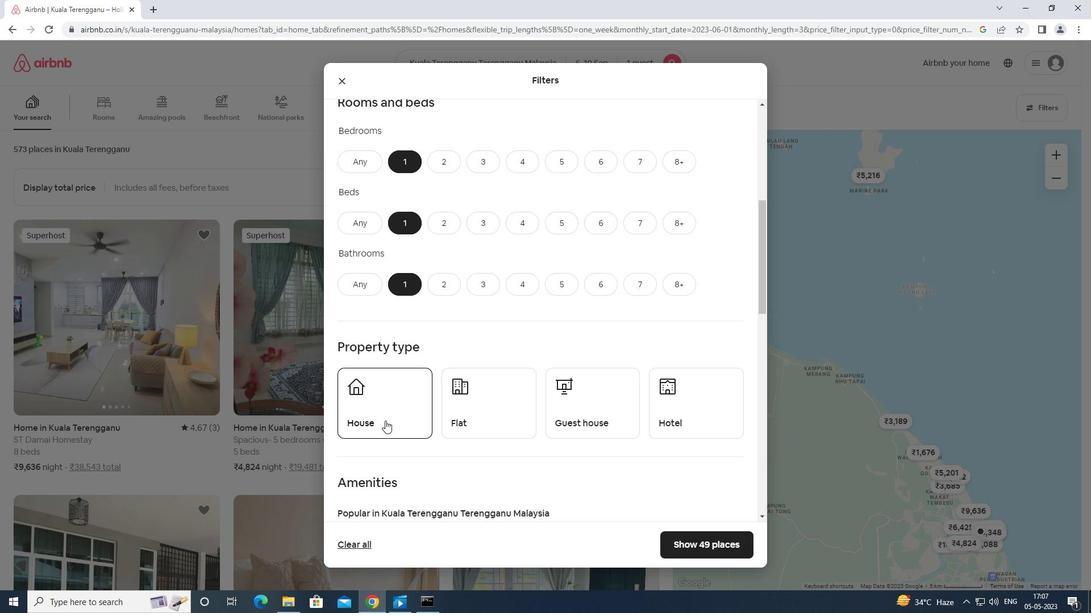 
Action: Mouse moved to (479, 414)
Screenshot: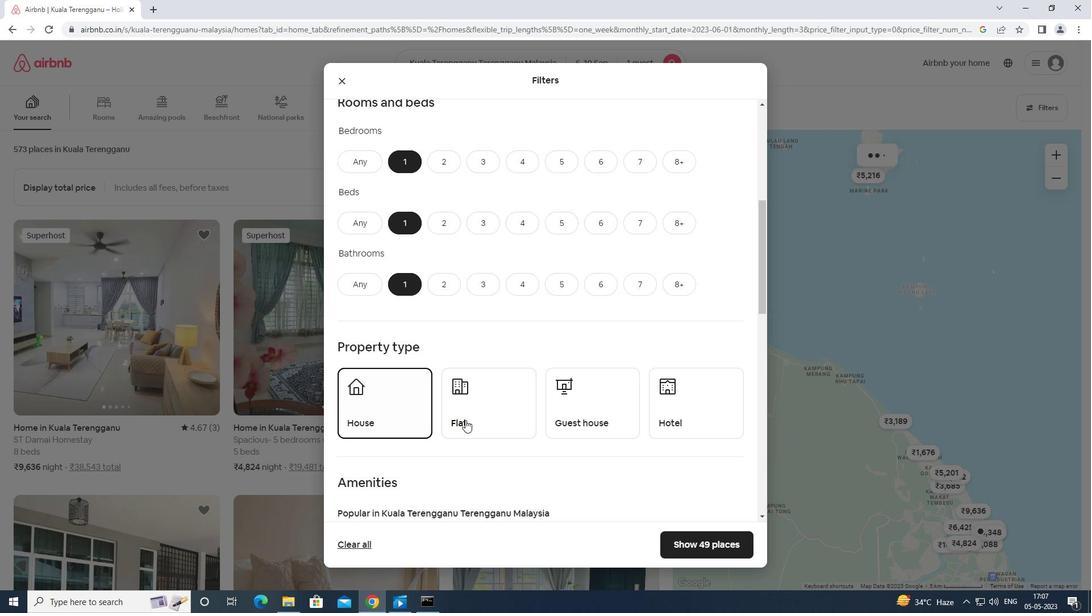 
Action: Mouse pressed left at (479, 414)
Screenshot: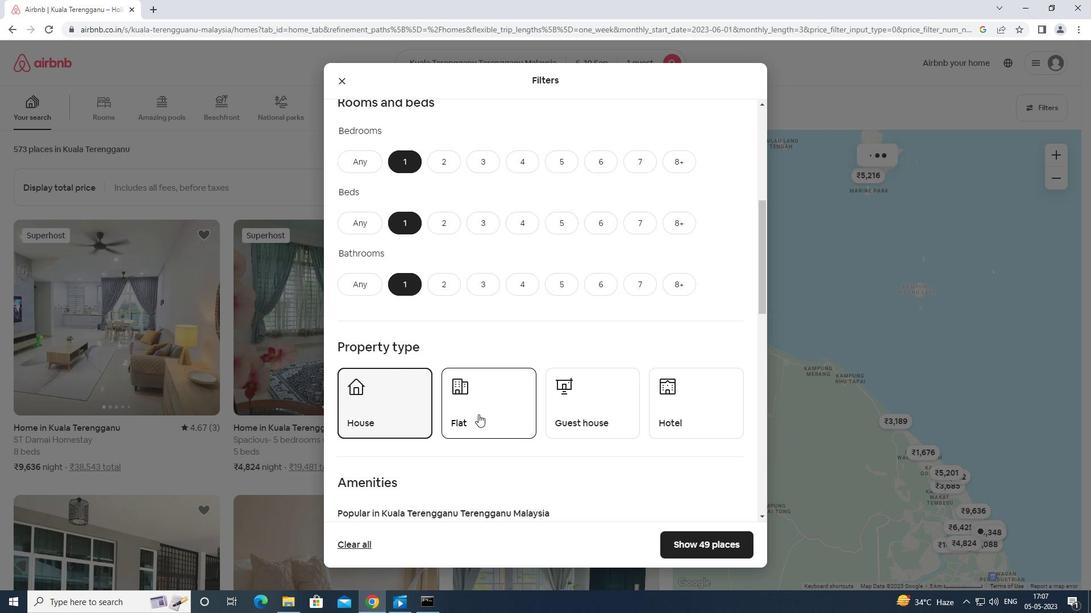 
Action: Mouse moved to (572, 400)
Screenshot: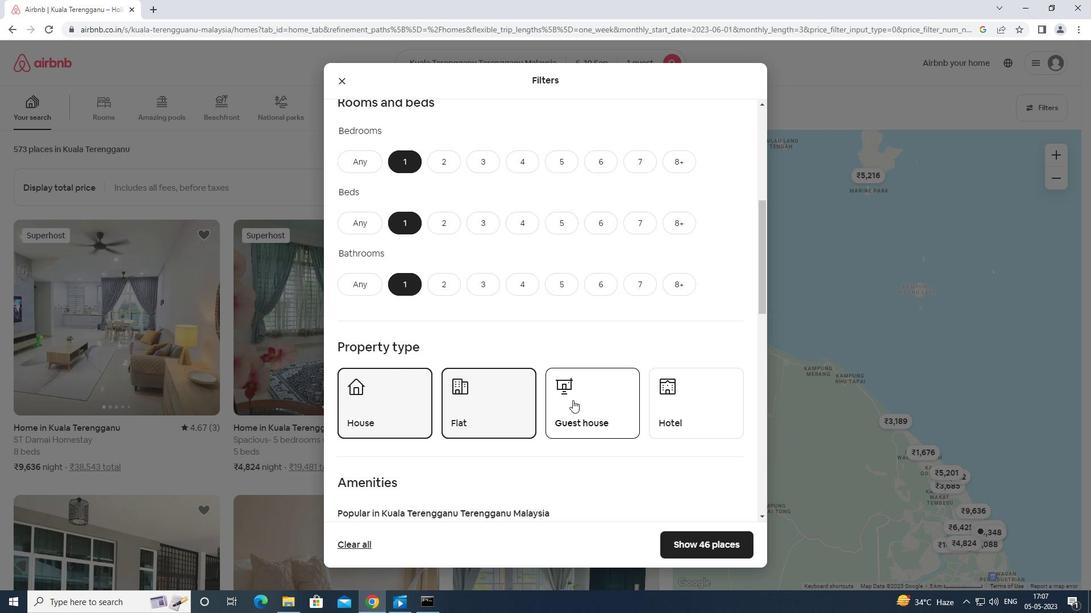 
Action: Mouse pressed left at (572, 400)
Screenshot: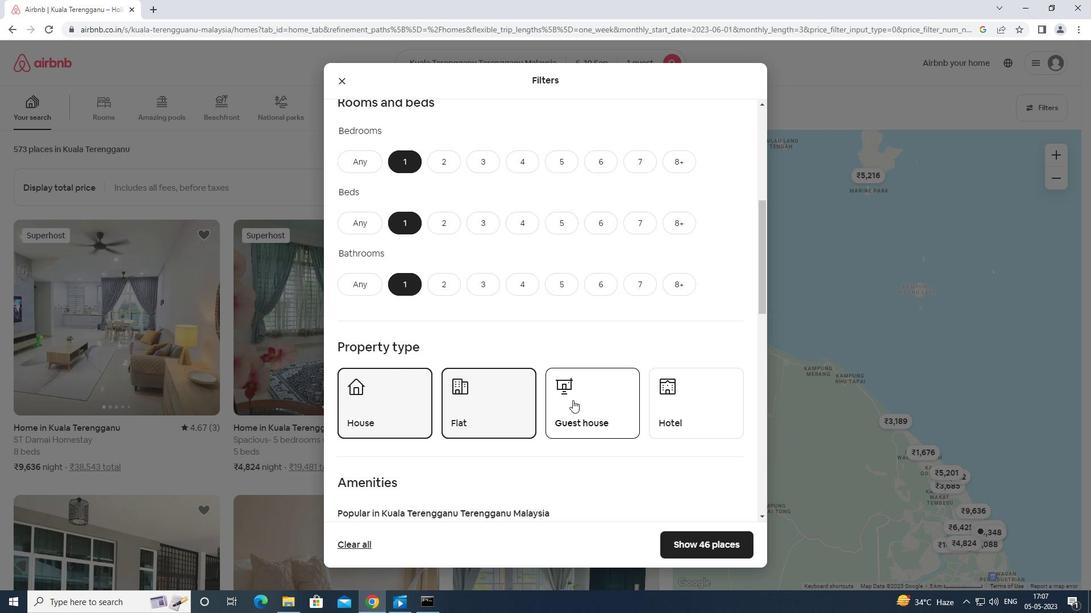 
Action: Mouse moved to (580, 390)
Screenshot: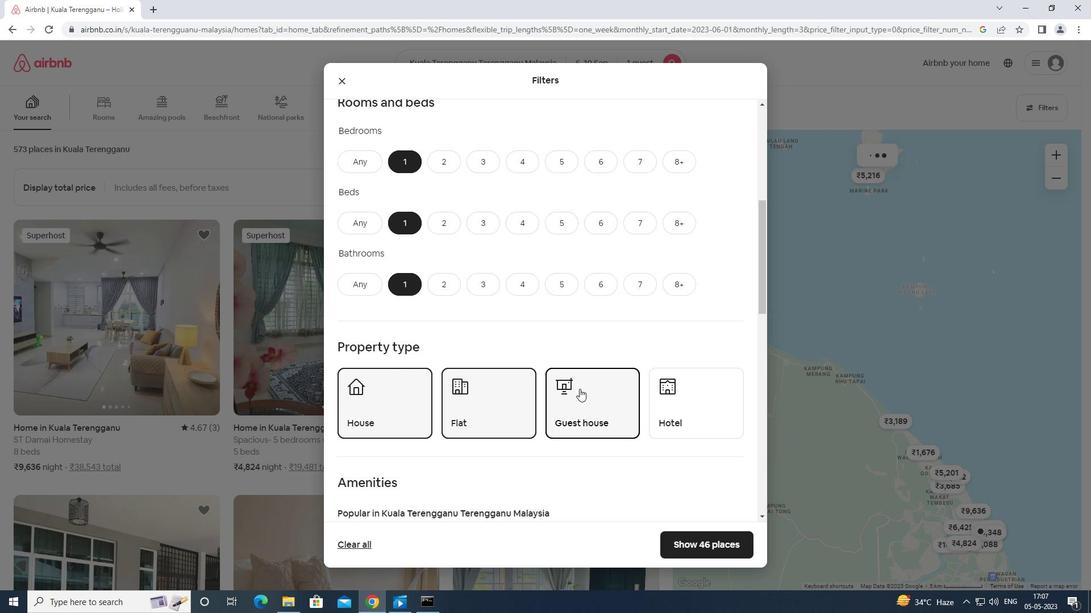 
Action: Mouse scrolled (580, 389) with delta (0, 0)
Screenshot: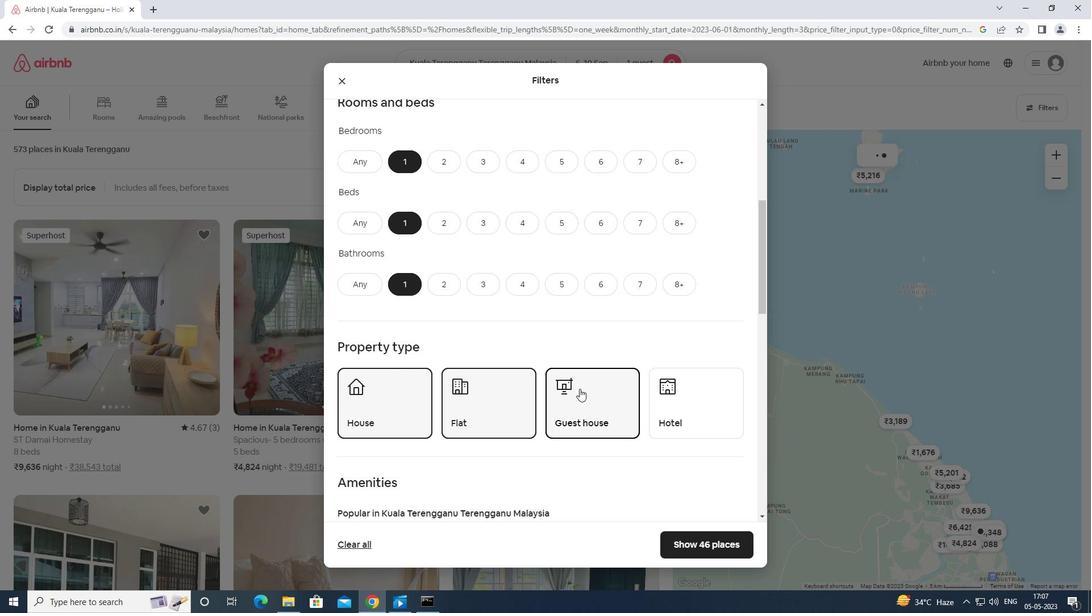 
Action: Mouse moved to (579, 393)
Screenshot: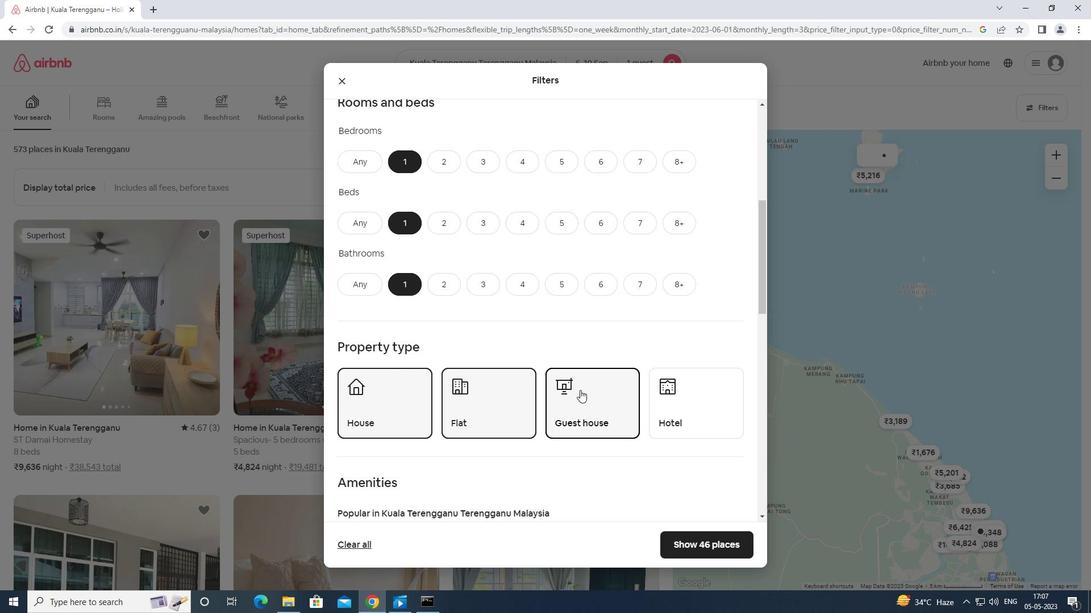 
Action: Mouse scrolled (579, 392) with delta (0, 0)
Screenshot: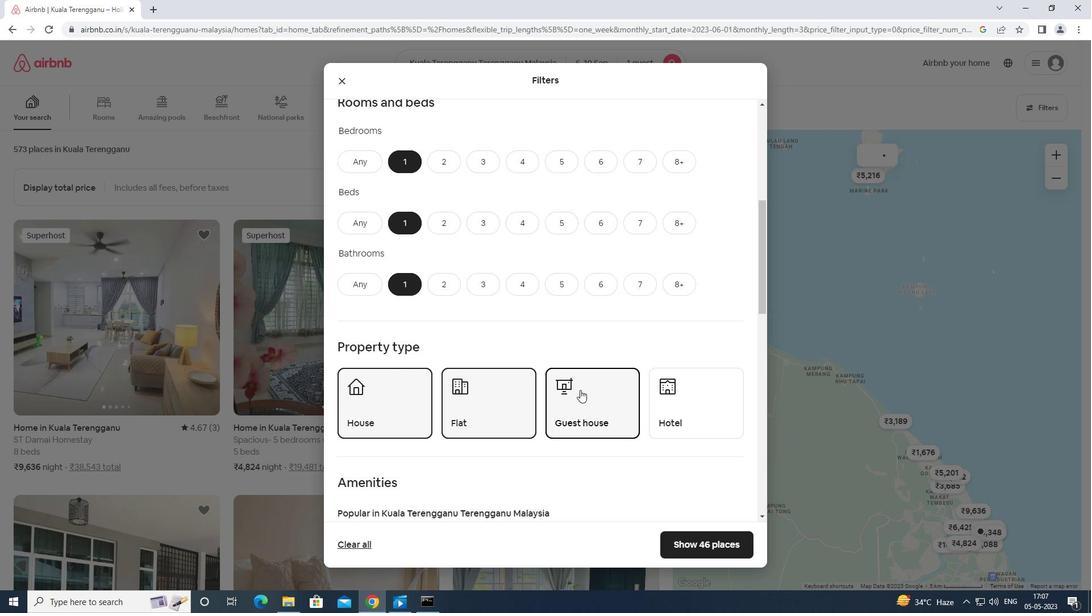 
Action: Mouse scrolled (579, 392) with delta (0, 0)
Screenshot: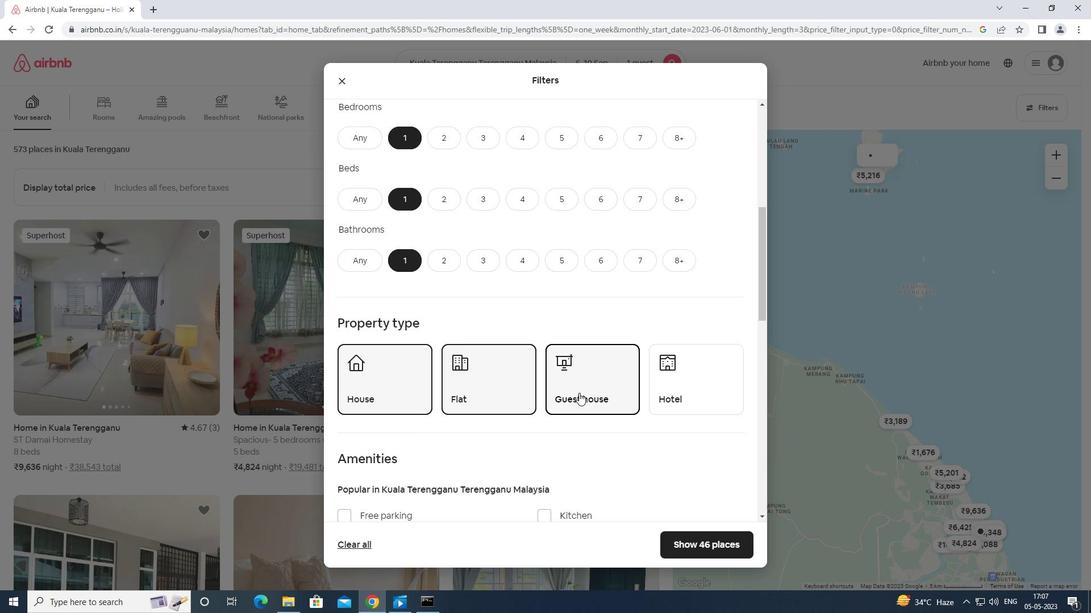 
Action: Mouse moved to (578, 393)
Screenshot: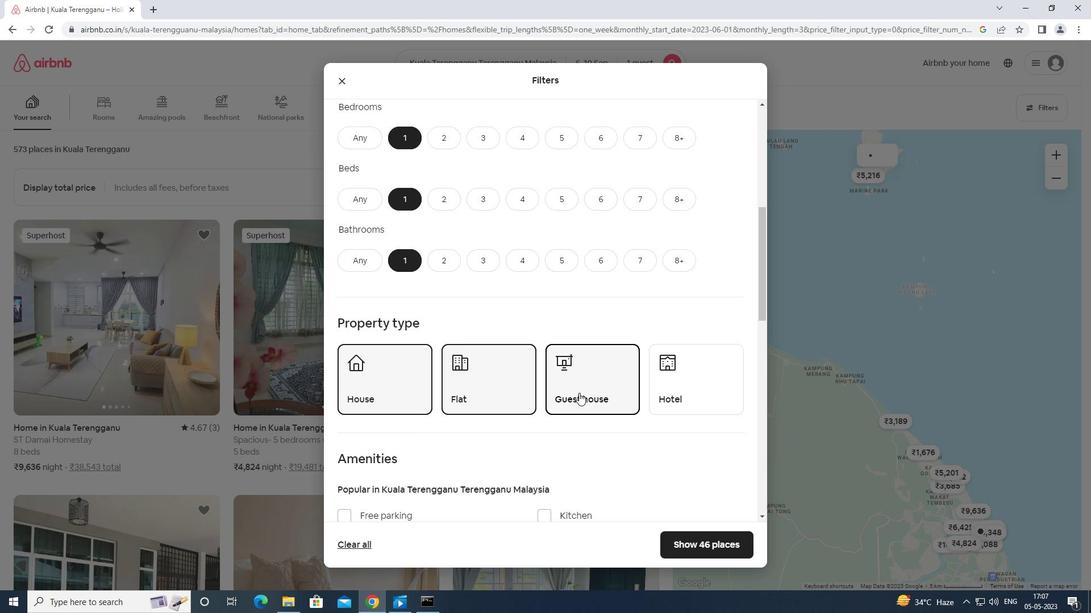 
Action: Mouse scrolled (578, 392) with delta (0, 0)
Screenshot: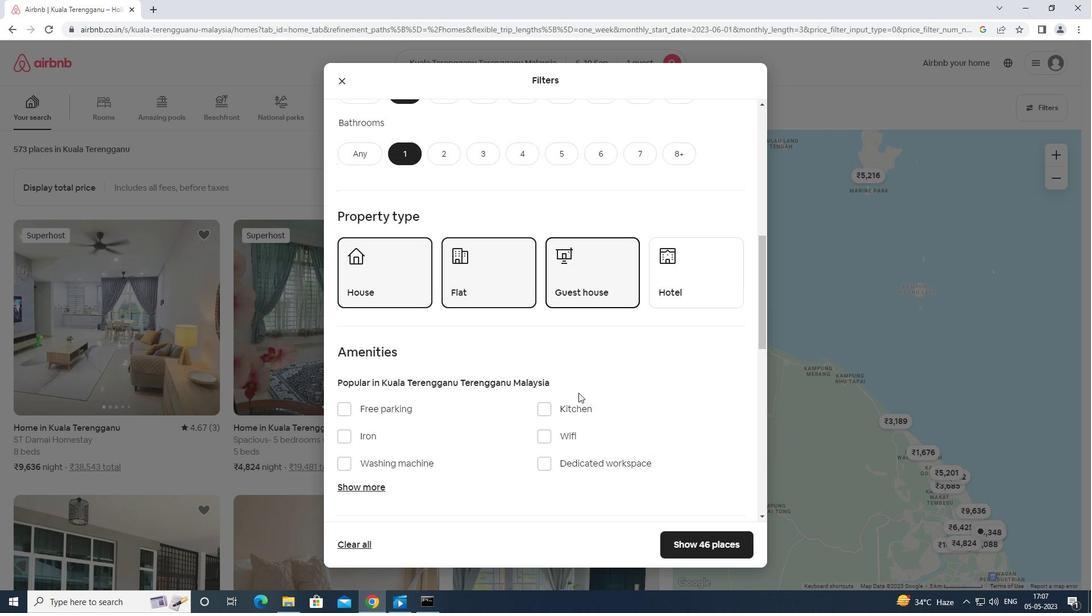 
Action: Mouse moved to (539, 338)
Screenshot: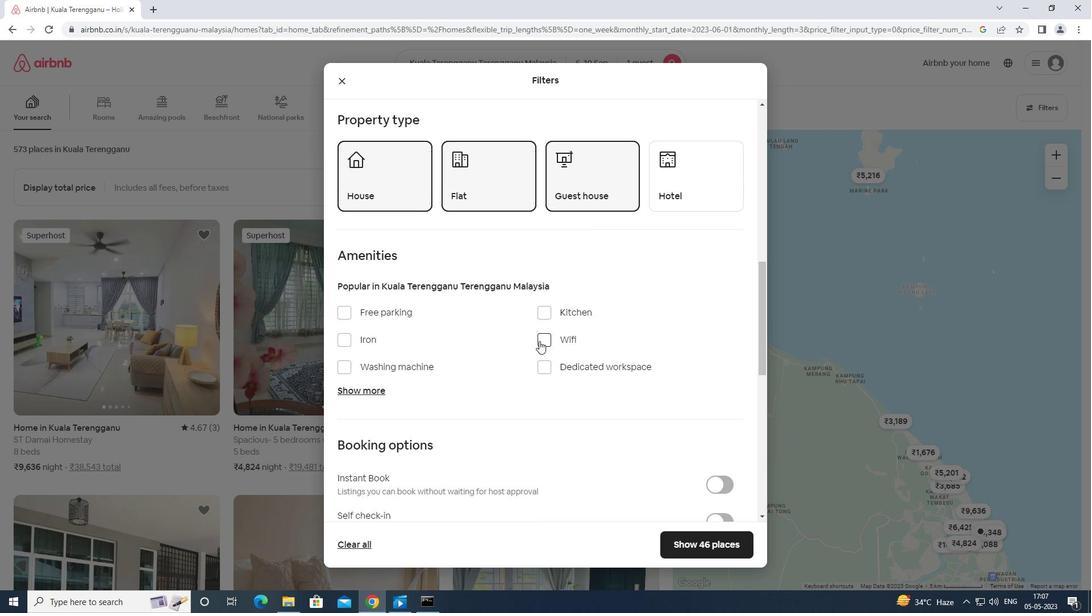 
Action: Mouse pressed left at (539, 338)
Screenshot: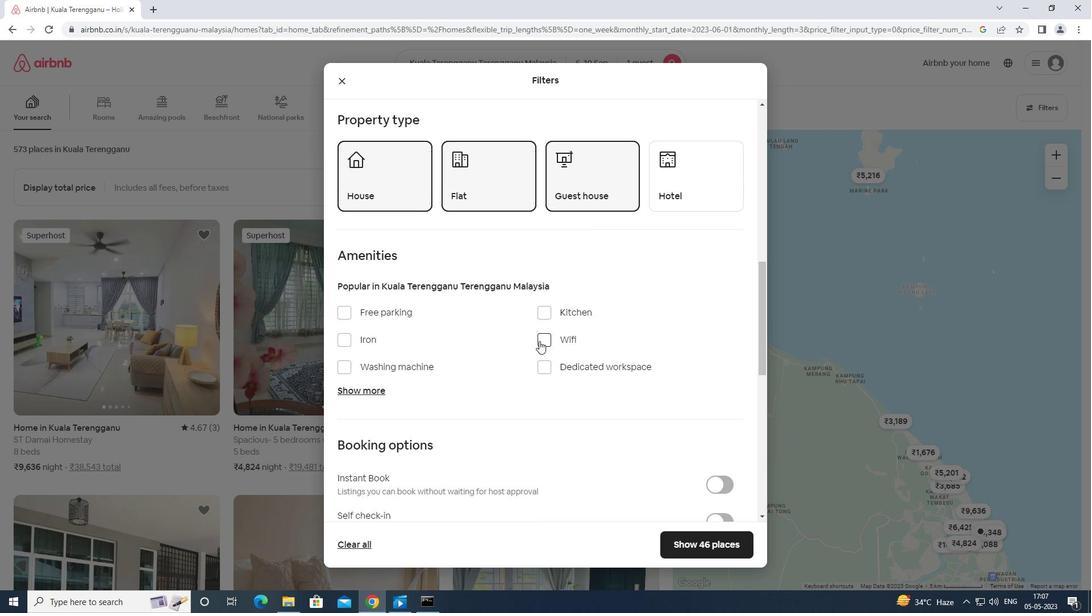 
Action: Mouse moved to (601, 401)
Screenshot: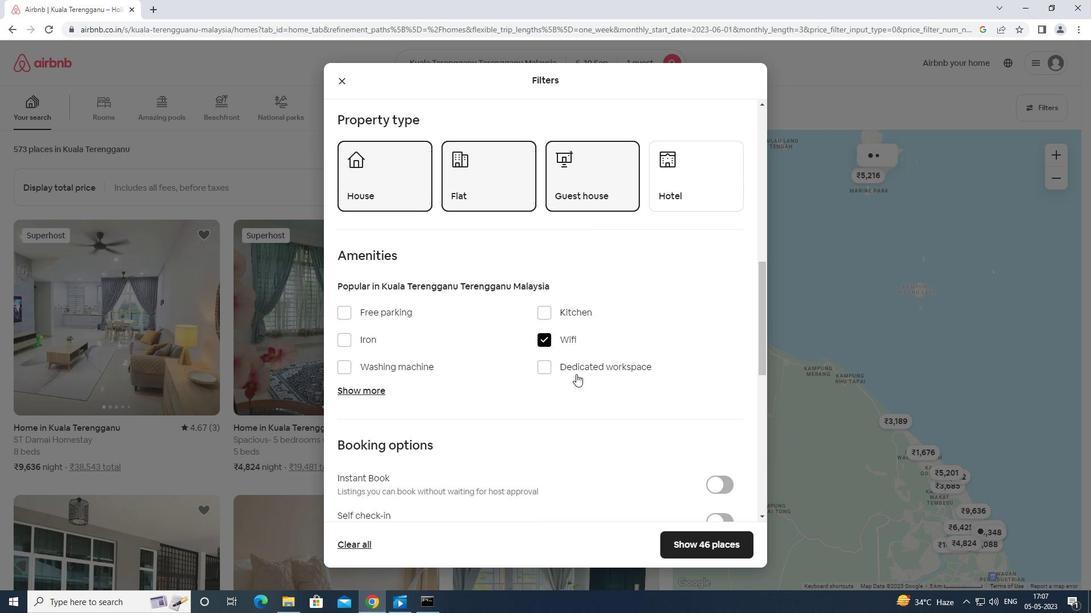 
Action: Mouse scrolled (601, 401) with delta (0, 0)
Screenshot: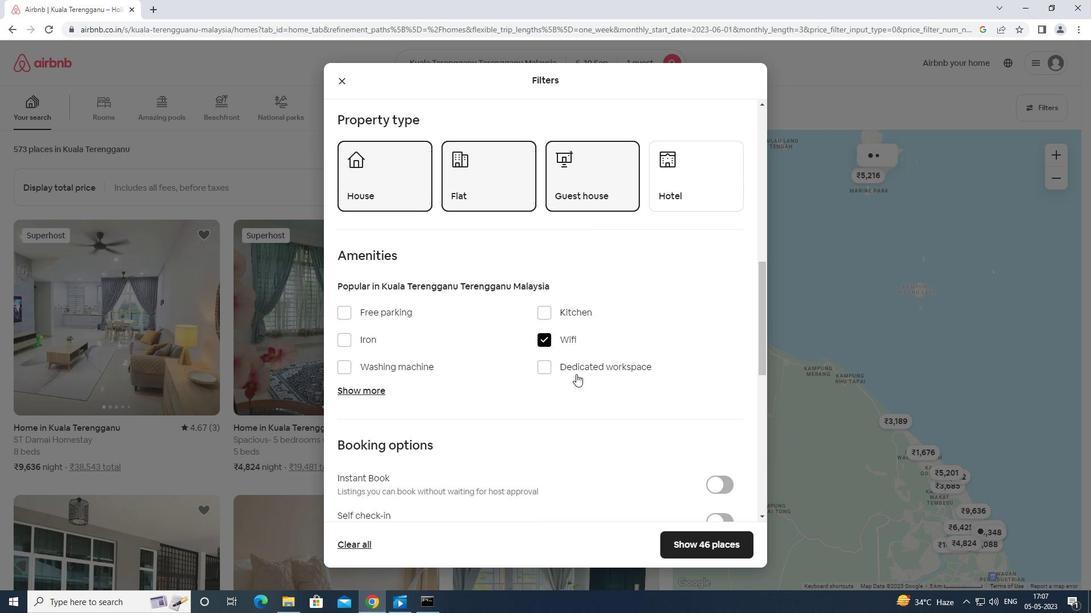 
Action: Mouse moved to (602, 402)
Screenshot: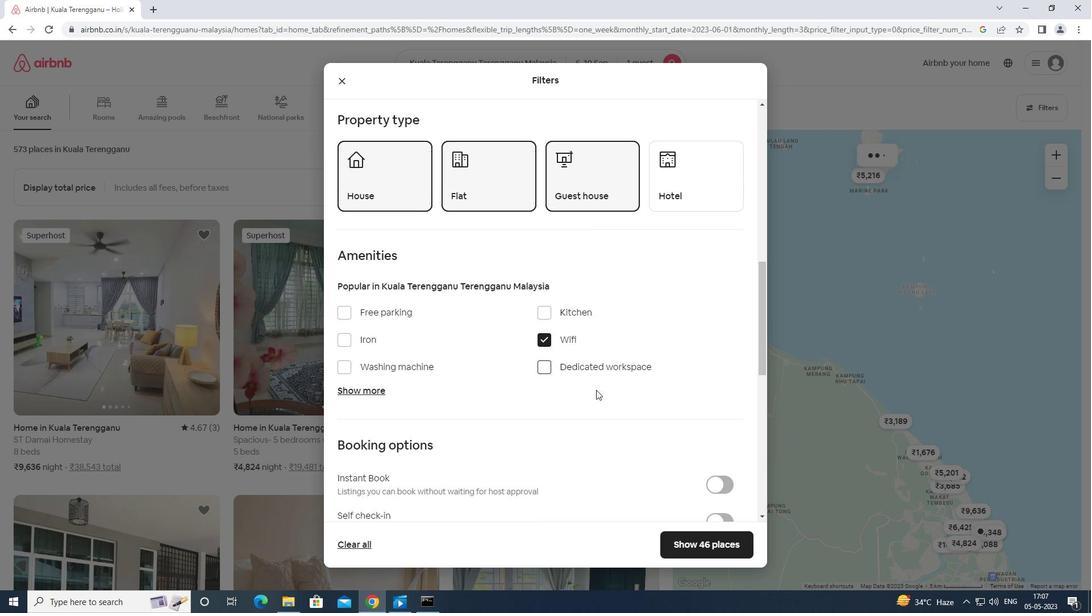 
Action: Mouse scrolled (602, 401) with delta (0, 0)
Screenshot: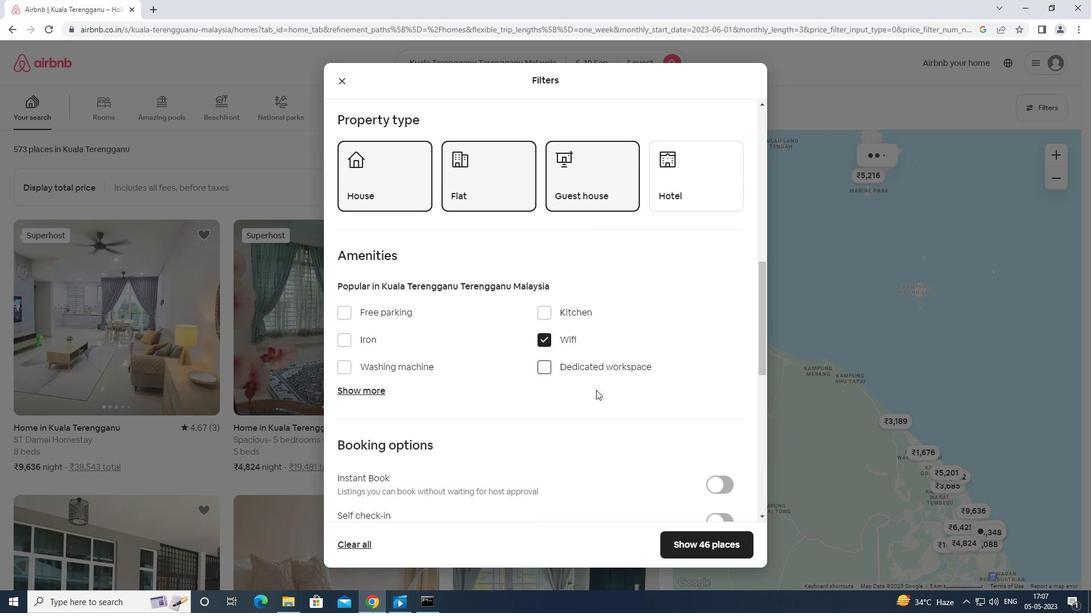 
Action: Mouse moved to (602, 402)
Screenshot: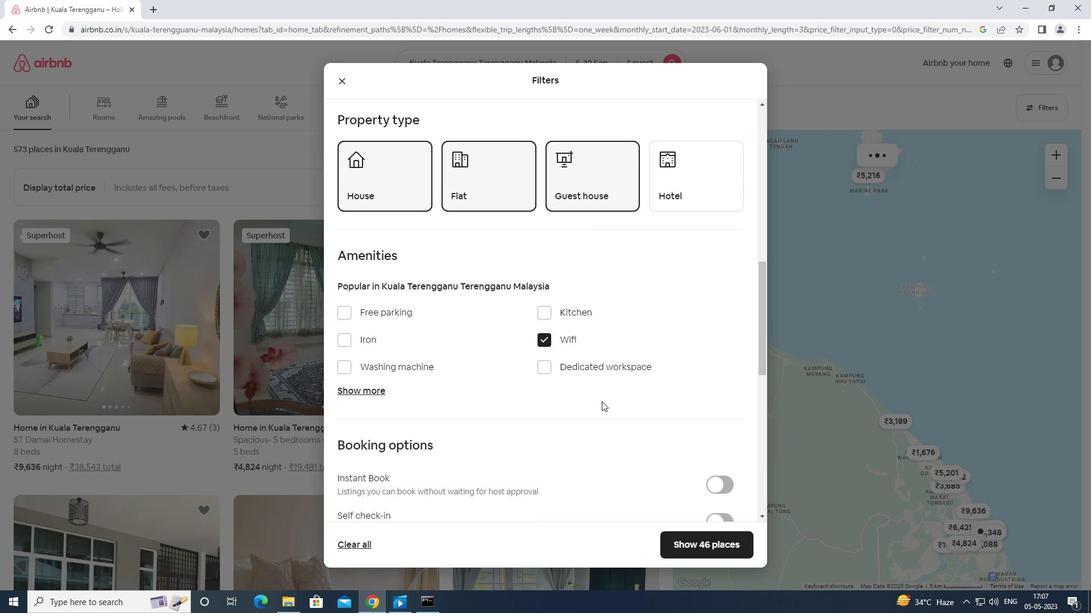 
Action: Mouse scrolled (602, 402) with delta (0, 0)
Screenshot: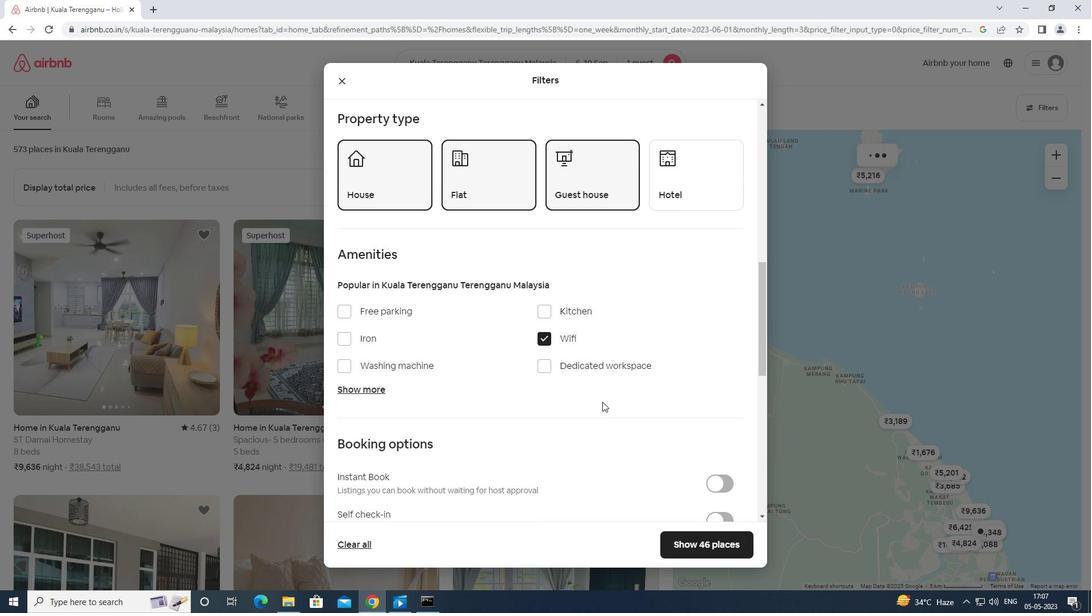 
Action: Mouse moved to (710, 353)
Screenshot: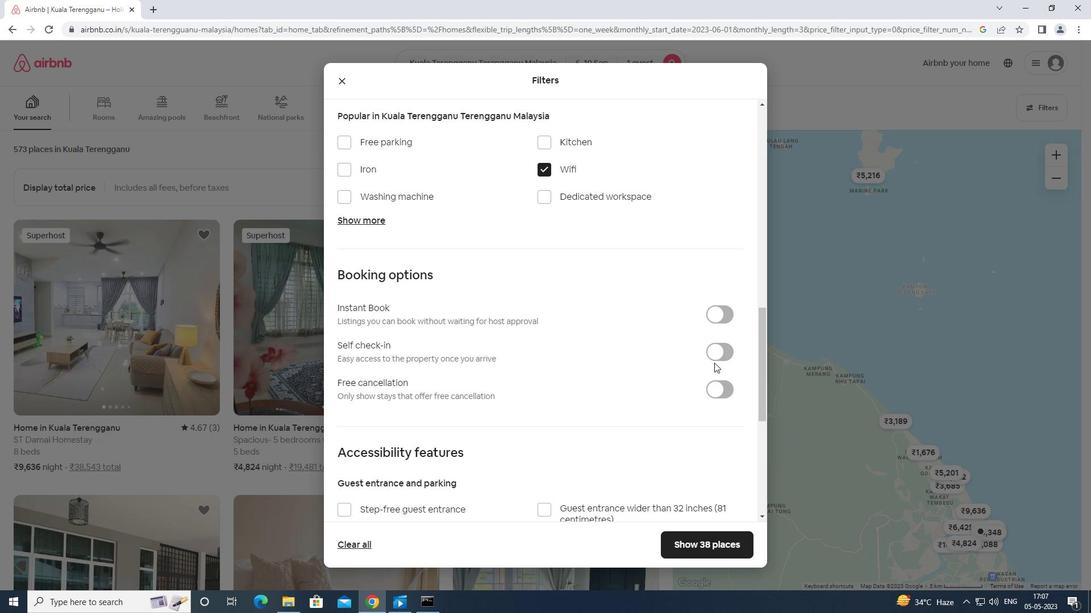 
Action: Mouse pressed left at (710, 353)
Screenshot: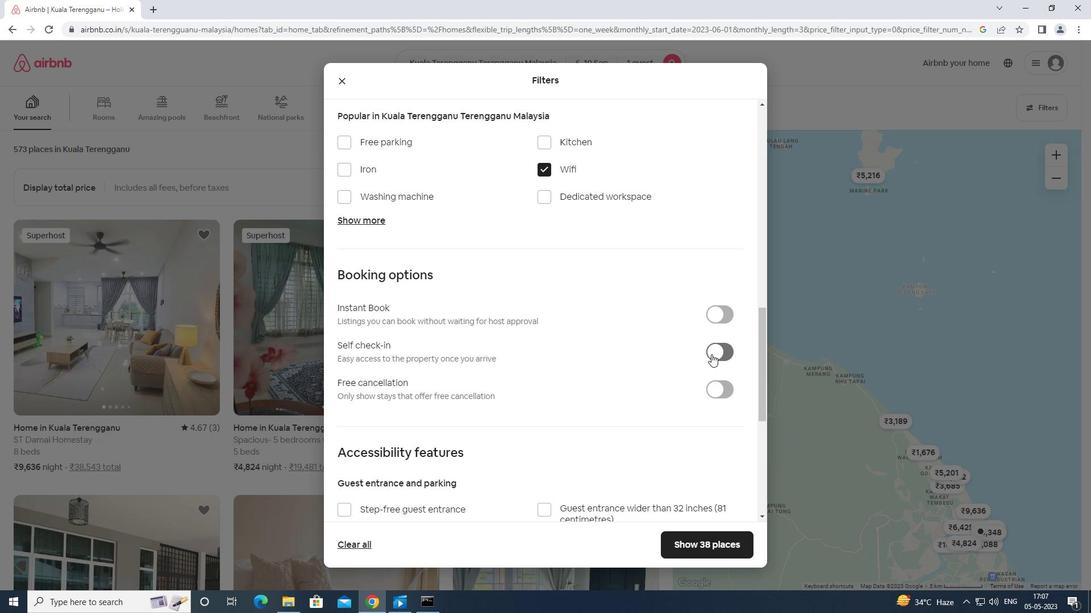 
Action: Mouse moved to (712, 358)
Screenshot: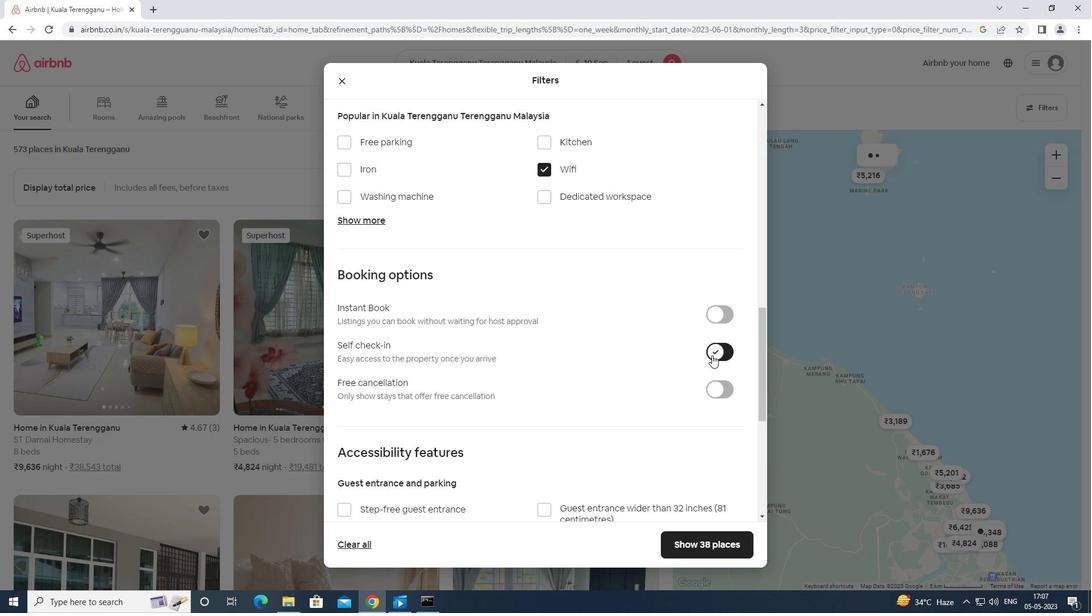 
Action: Mouse scrolled (712, 357) with delta (0, 0)
Screenshot: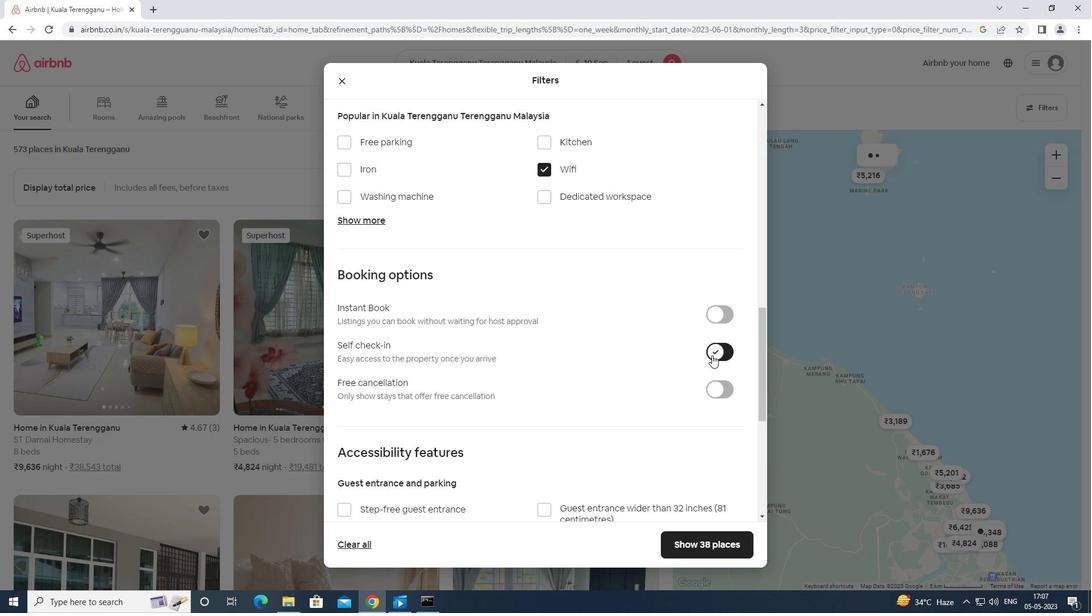 
Action: Mouse moved to (712, 360)
Screenshot: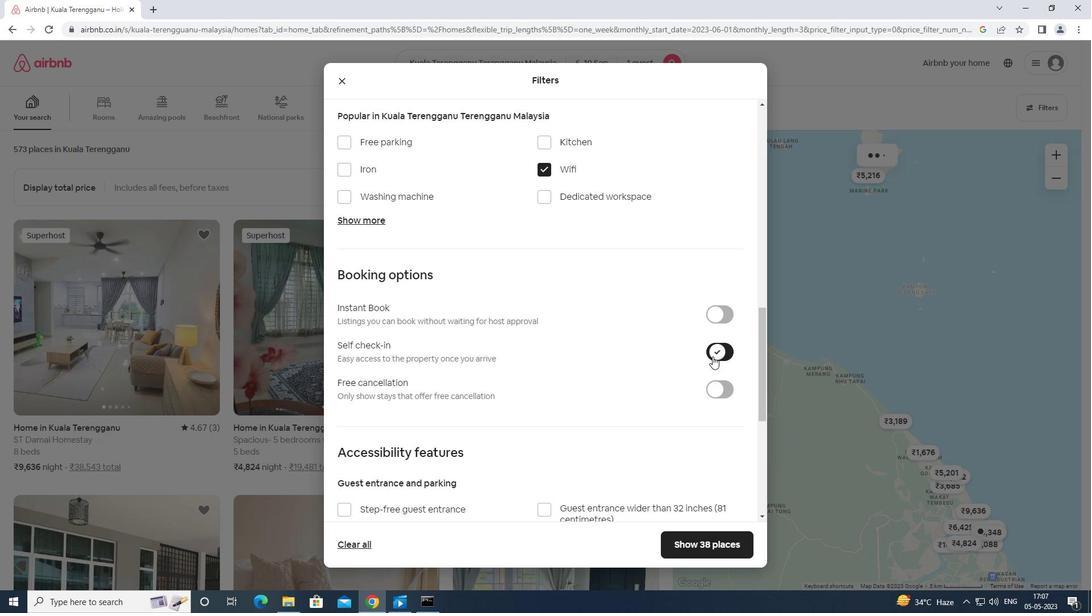 
Action: Mouse scrolled (712, 360) with delta (0, 0)
Screenshot: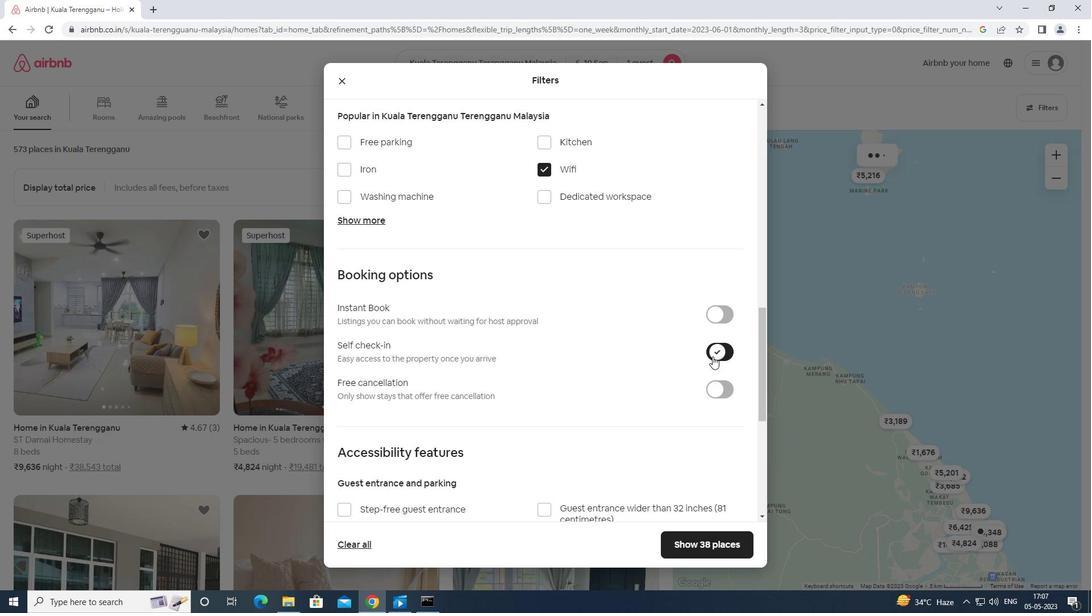 
Action: Mouse moved to (712, 361)
Screenshot: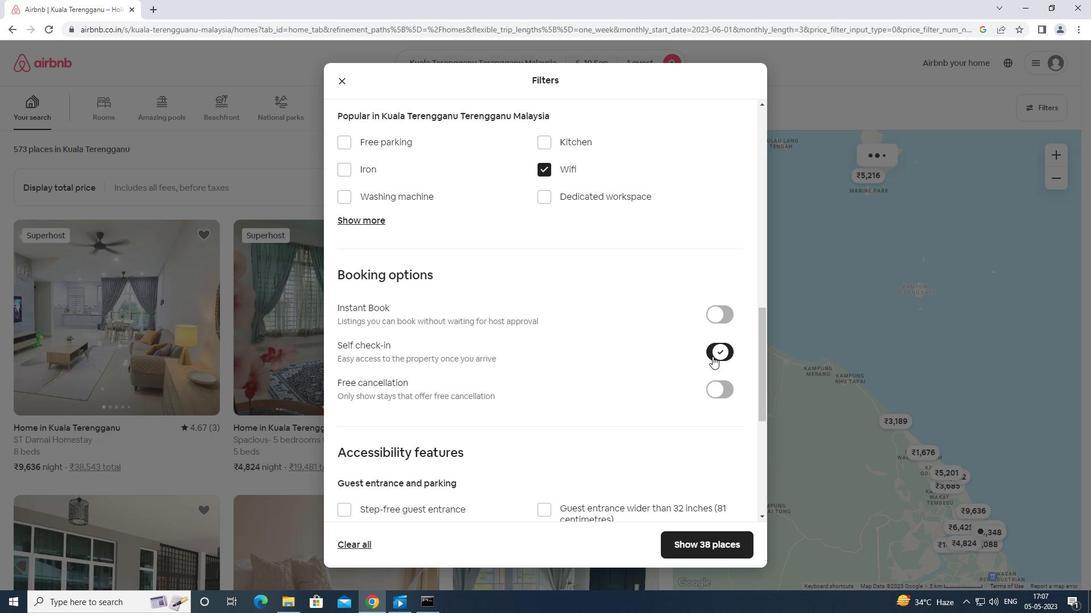 
Action: Mouse scrolled (712, 360) with delta (0, 0)
Screenshot: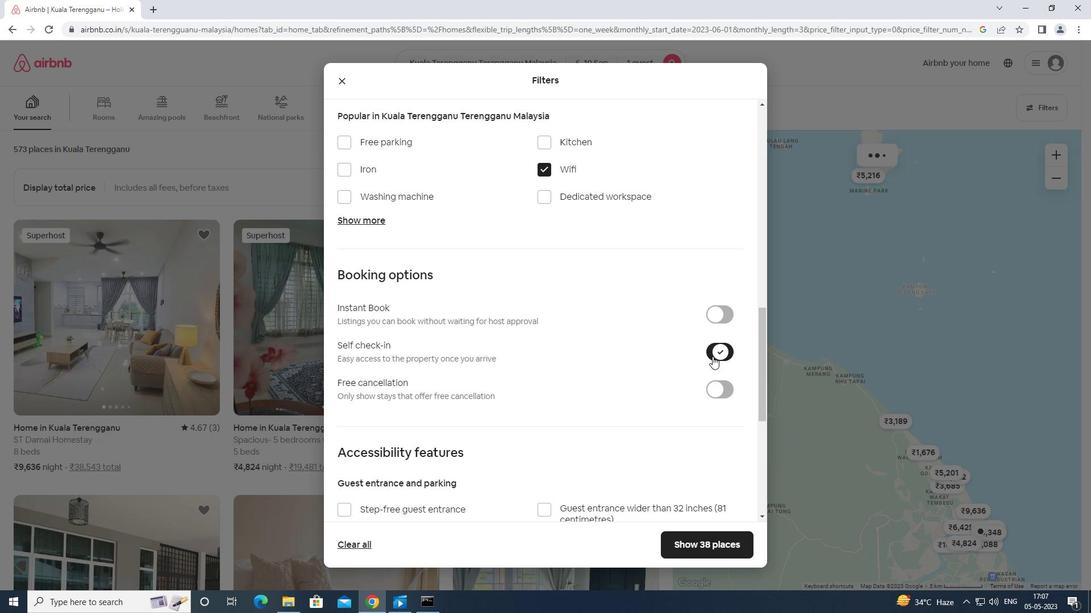 
Action: Mouse moved to (547, 401)
Screenshot: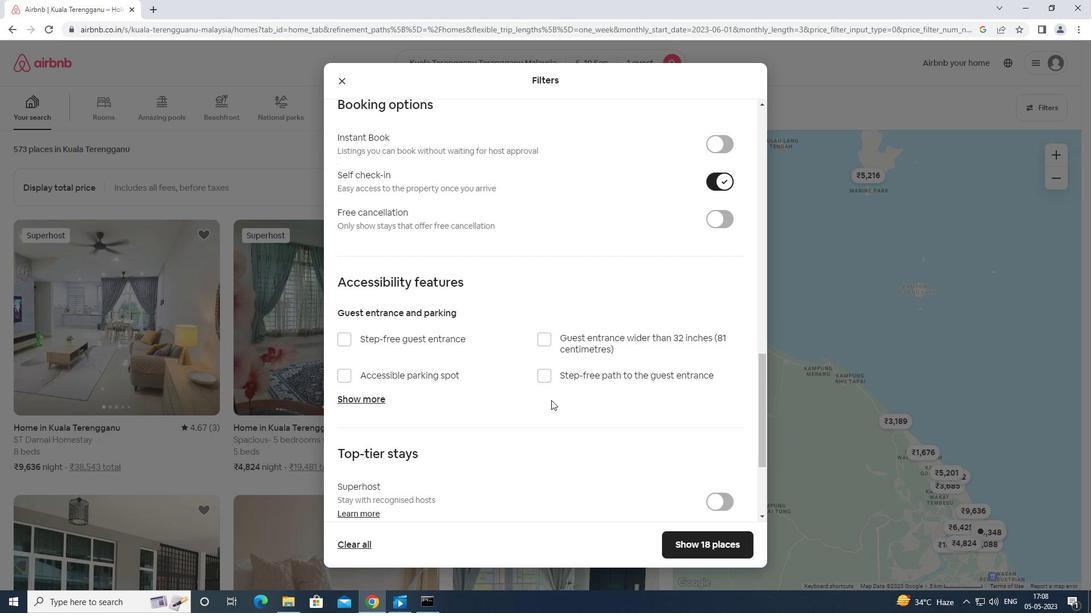 
Action: Mouse scrolled (547, 401) with delta (0, 0)
Screenshot: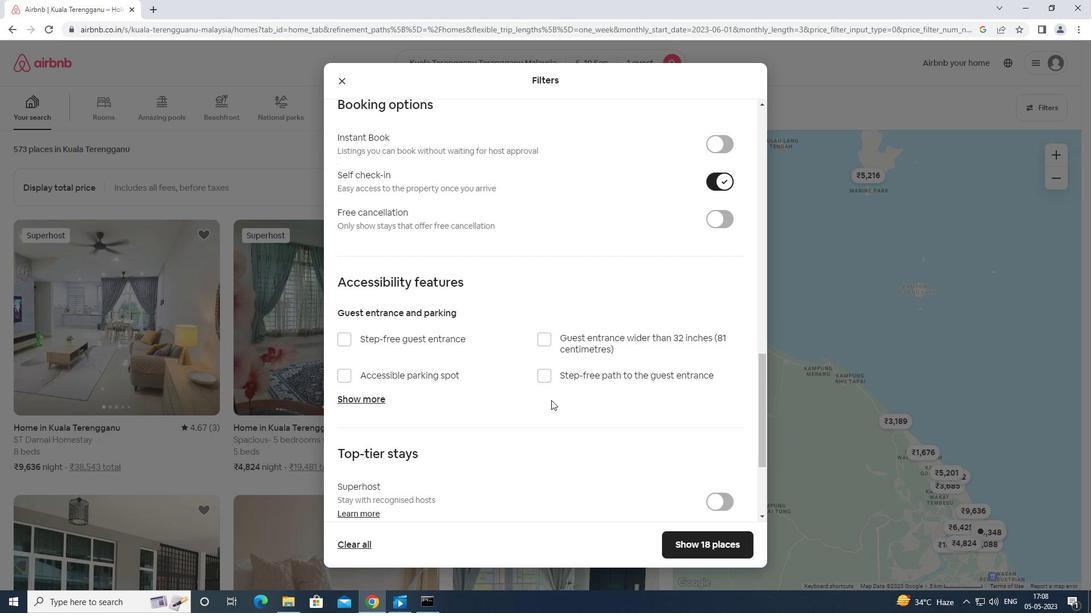 
Action: Mouse moved to (543, 413)
Screenshot: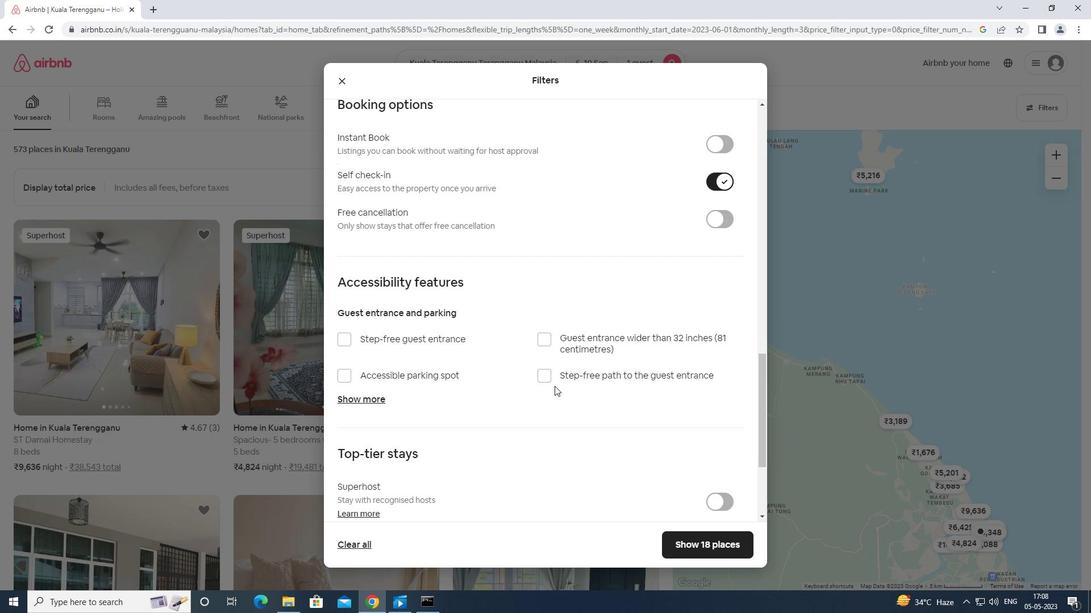 
Action: Mouse scrolled (543, 412) with delta (0, 0)
Screenshot: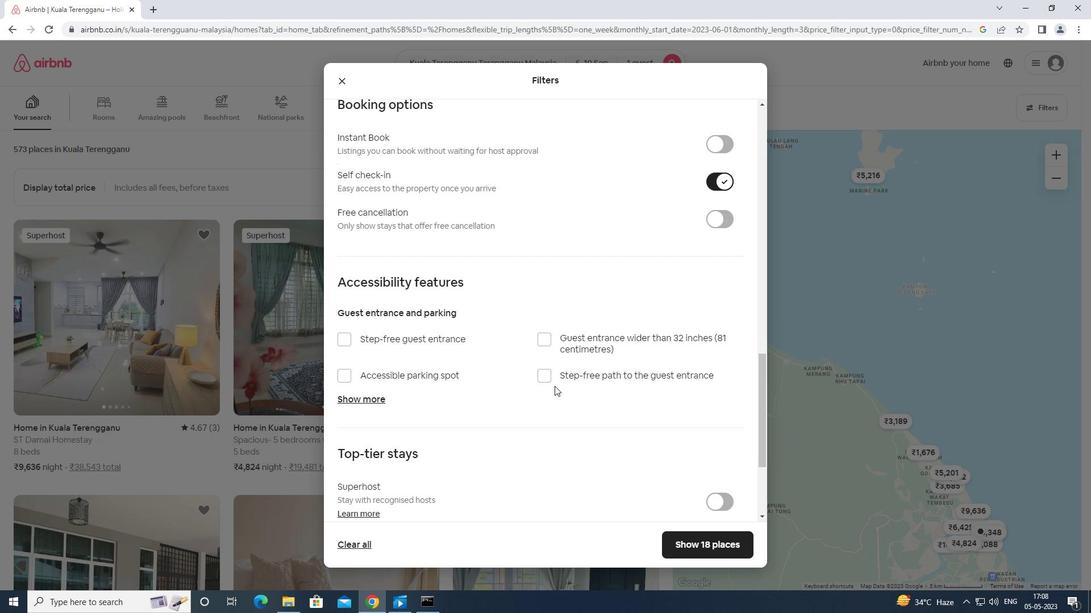 
Action: Mouse moved to (542, 415)
Screenshot: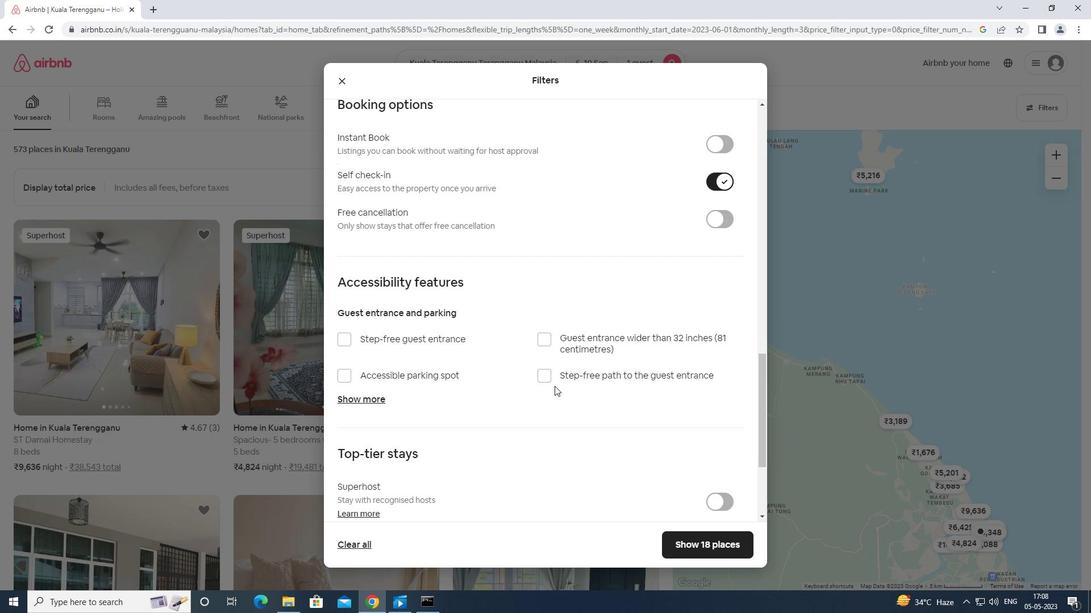 
Action: Mouse scrolled (542, 414) with delta (0, 0)
Screenshot: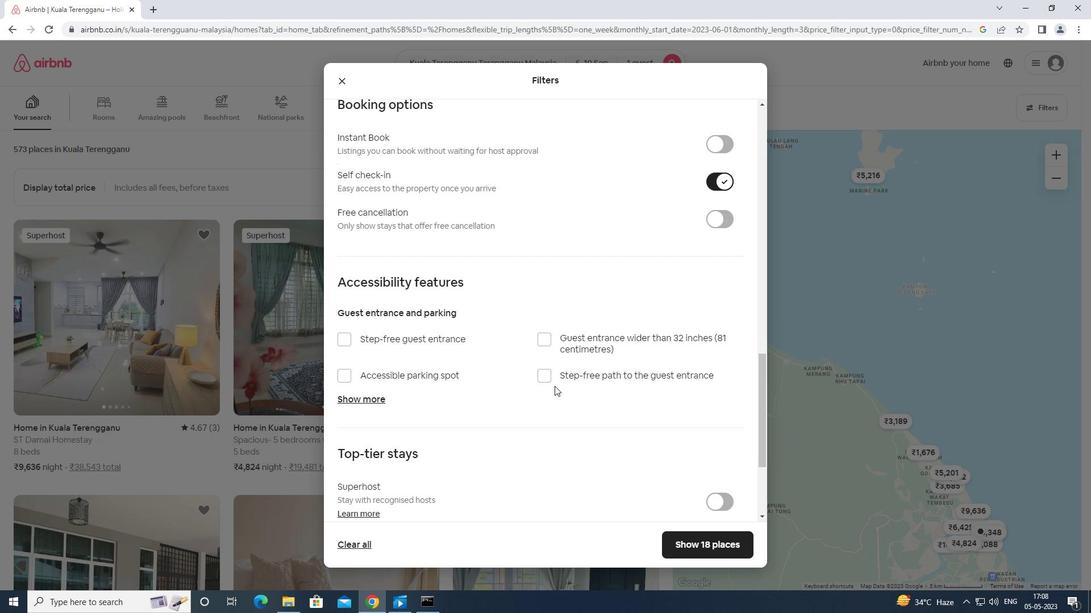 
Action: Mouse moved to (541, 415)
Screenshot: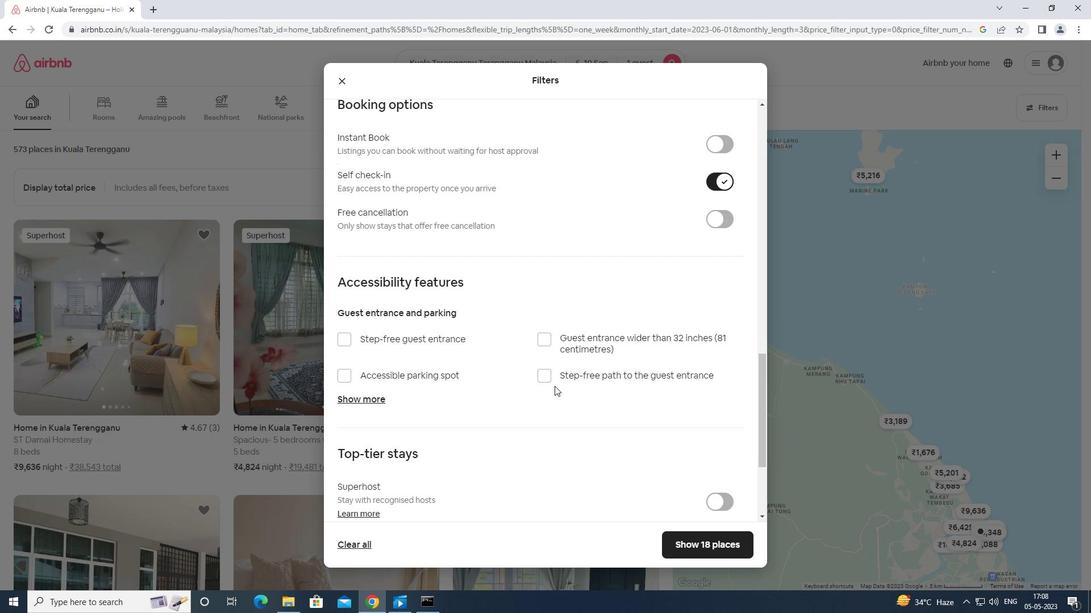 
Action: Mouse scrolled (541, 415) with delta (0, 0)
Screenshot: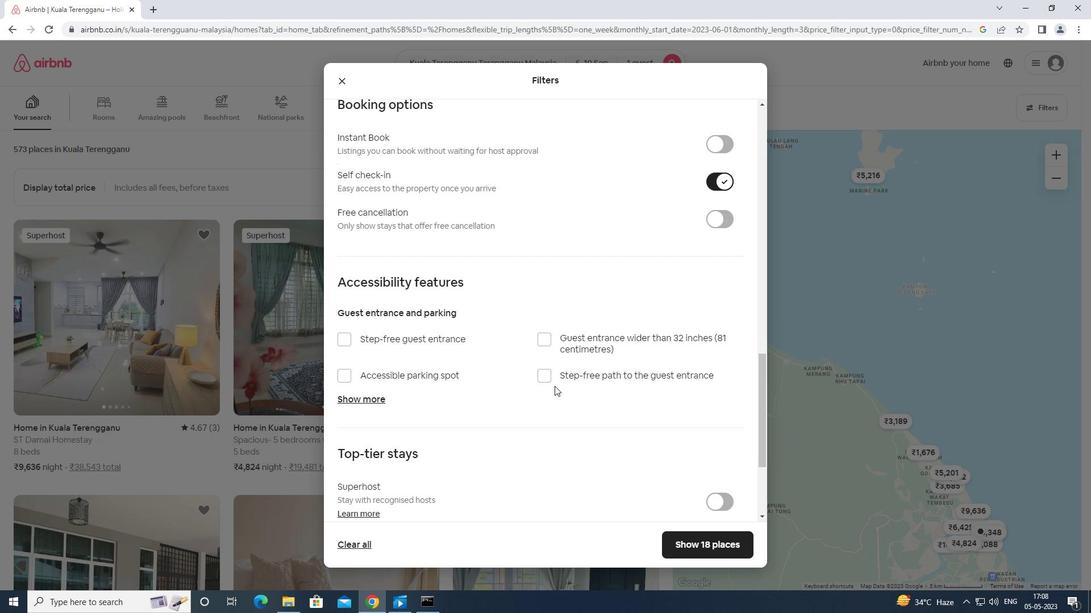 
Action: Mouse moved to (340, 440)
Screenshot: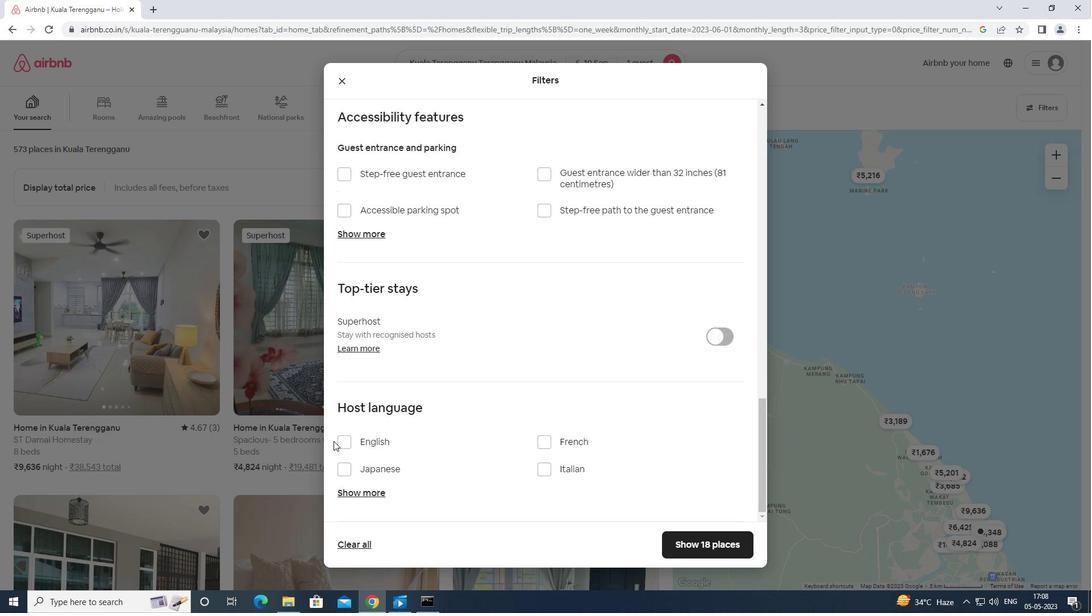 
Action: Mouse pressed left at (340, 440)
Screenshot: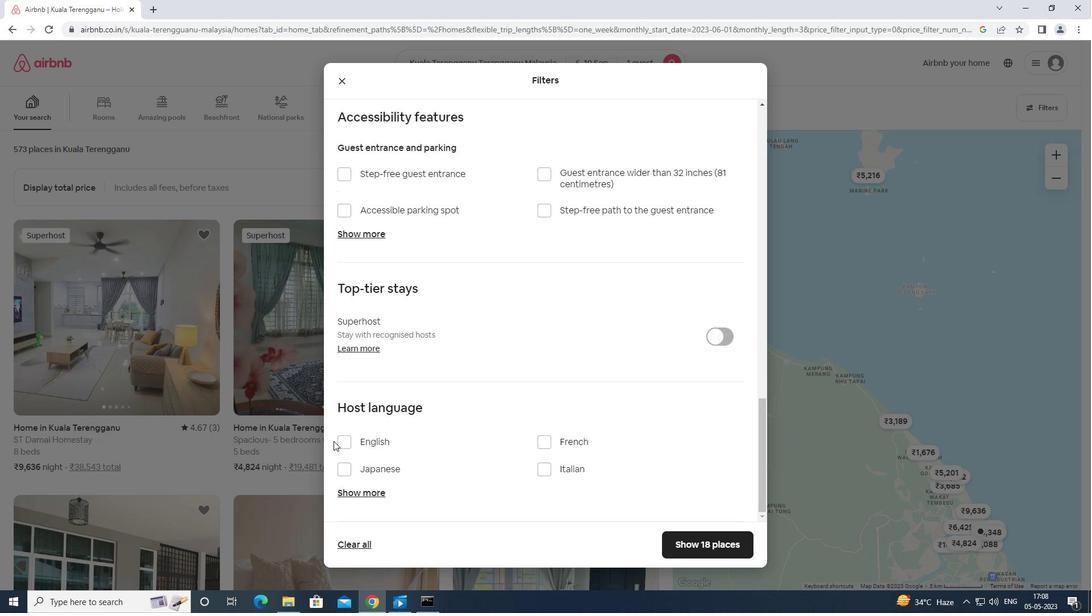 
Action: Mouse moved to (680, 538)
Screenshot: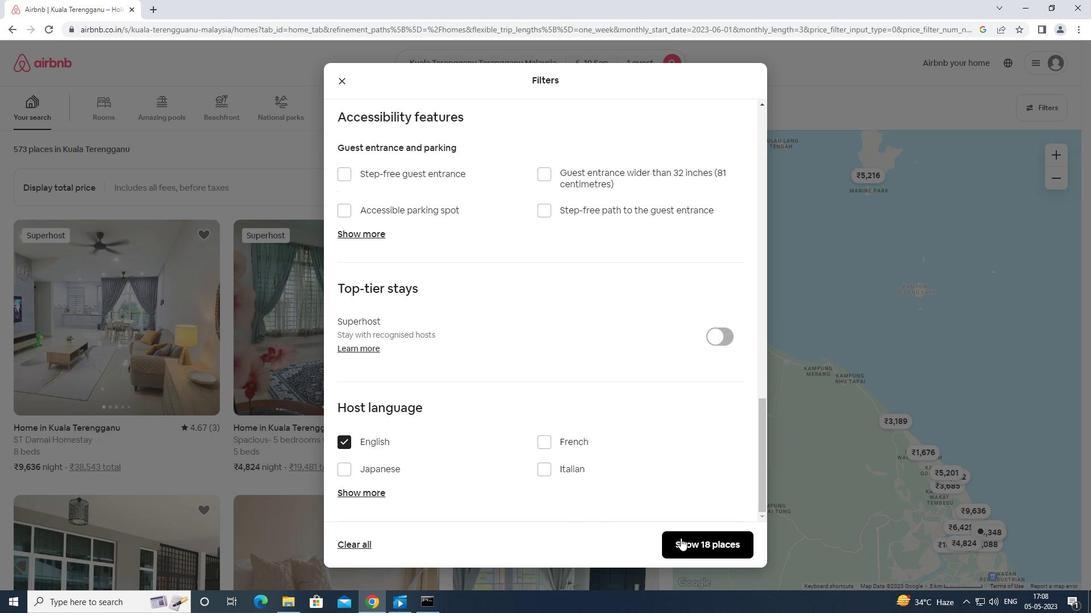 
Action: Mouse pressed left at (680, 538)
Screenshot: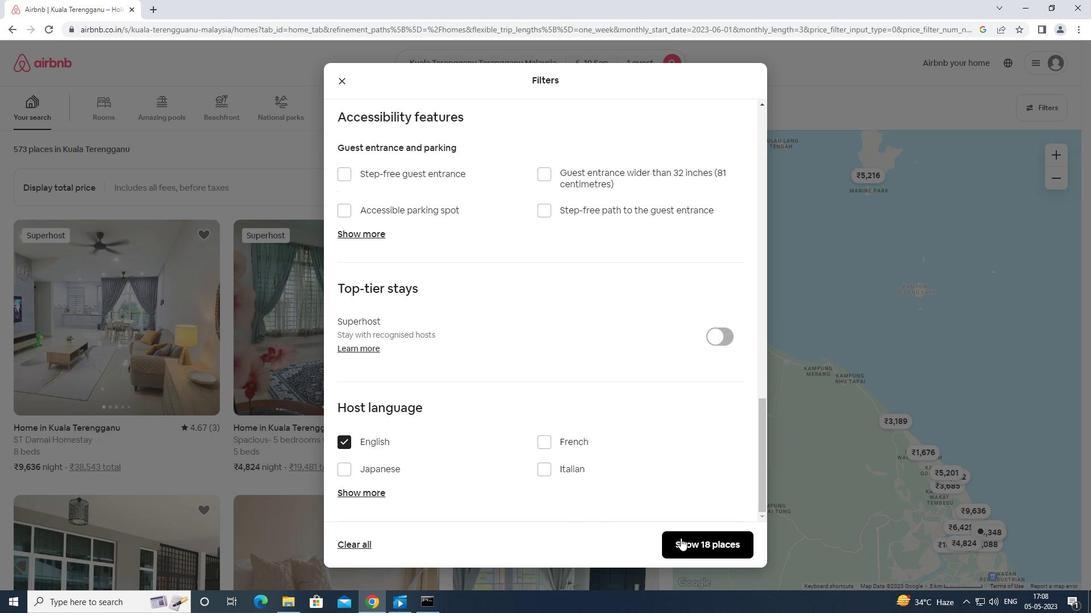 
Action: Mouse moved to (681, 531)
Screenshot: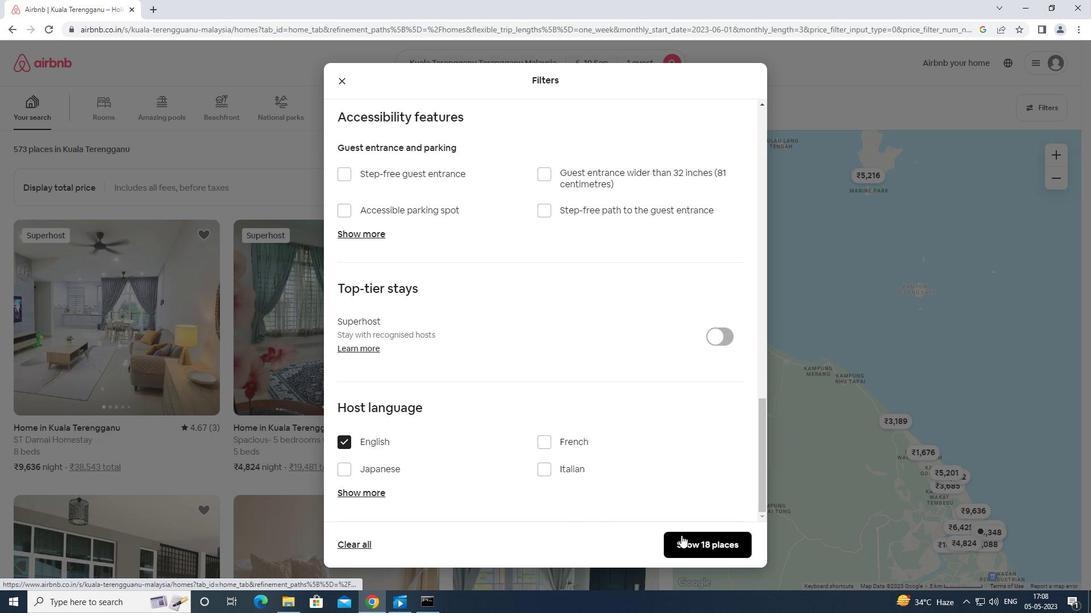 
